 Task: Find connections with filter location Tres Arroyos with filter topic #entrepreneurwith filter profile language Spanish with filter current company UltraTech Cement with filter school St. Vincent Pallotti College of Engineering & Technology with filter industry Seafood Product Manufacturing with filter service category Nature Photography with filter keywords title VP of Miscellaneous Stuff
Action: Mouse moved to (553, 133)
Screenshot: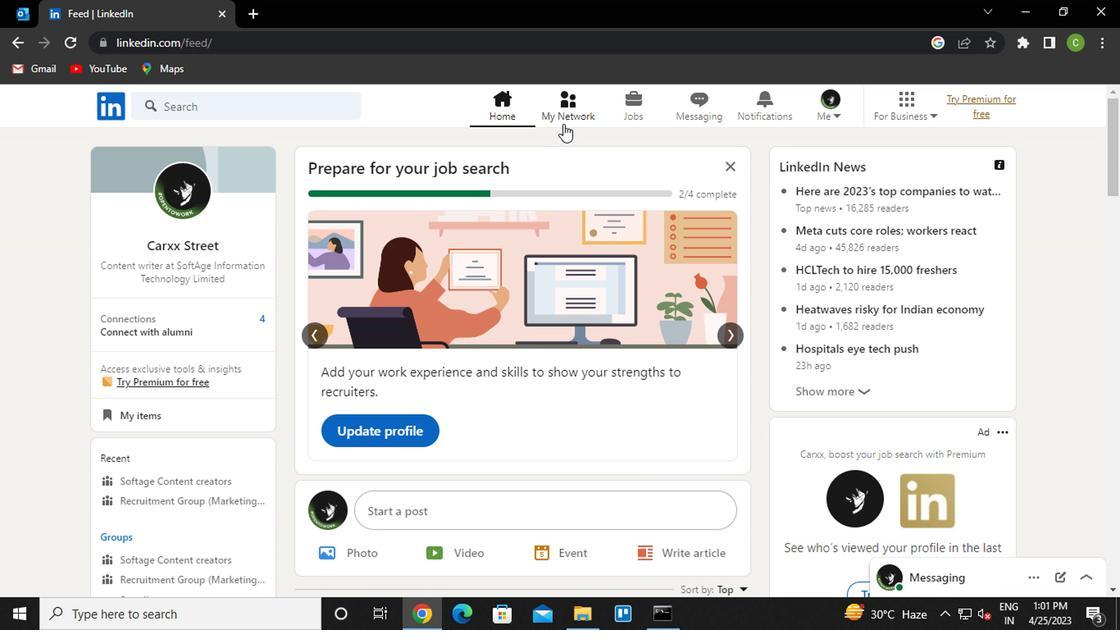
Action: Mouse pressed left at (553, 133)
Screenshot: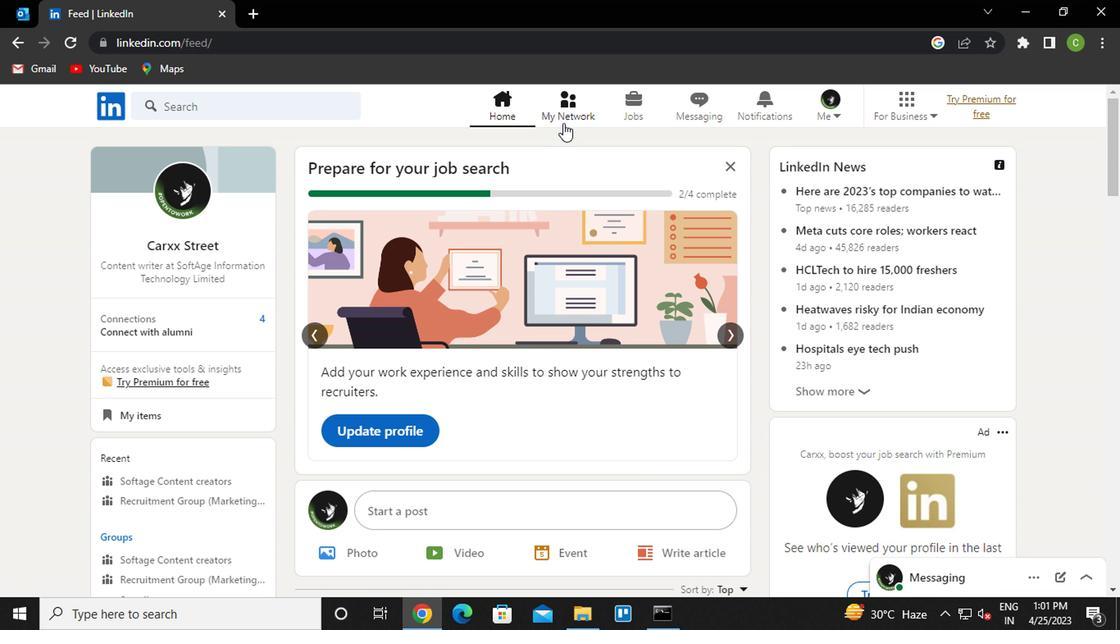 
Action: Mouse moved to (179, 202)
Screenshot: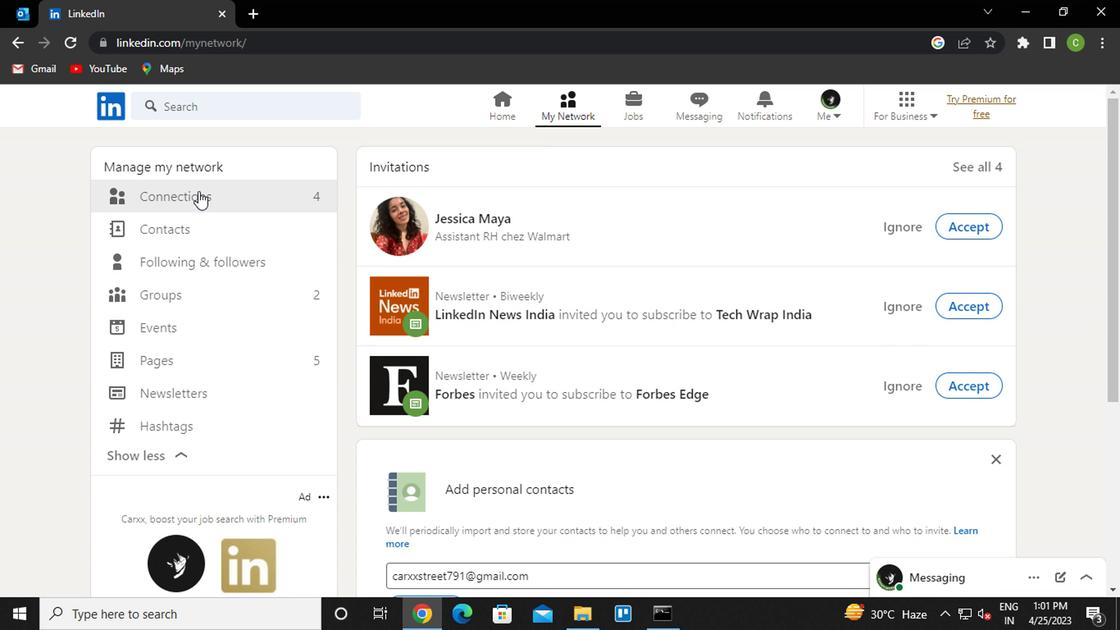 
Action: Mouse pressed left at (179, 202)
Screenshot: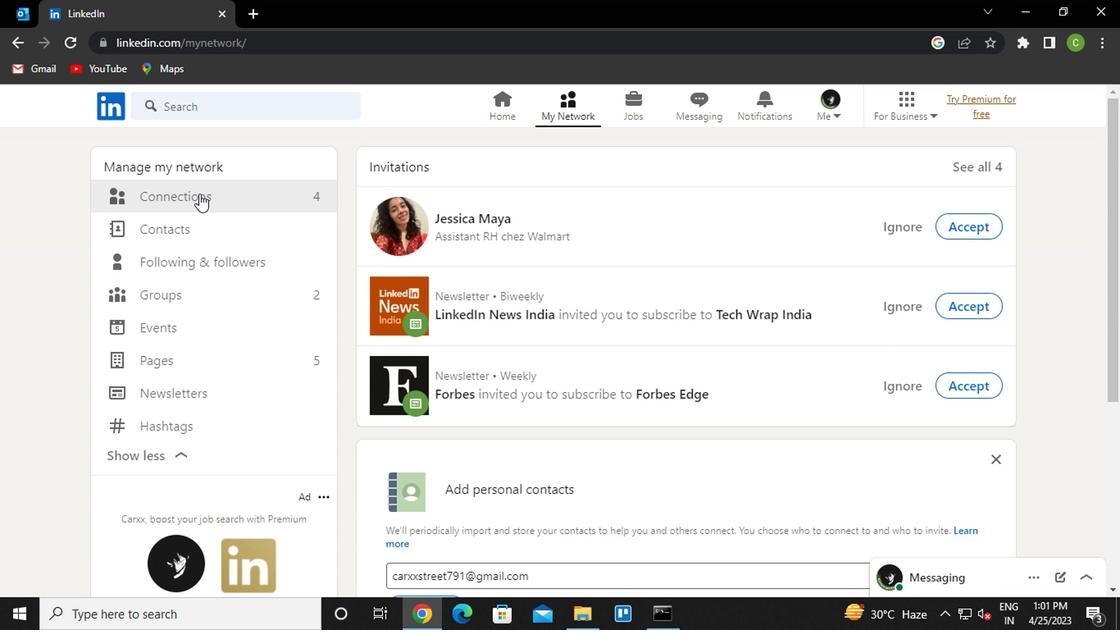 
Action: Mouse moved to (674, 210)
Screenshot: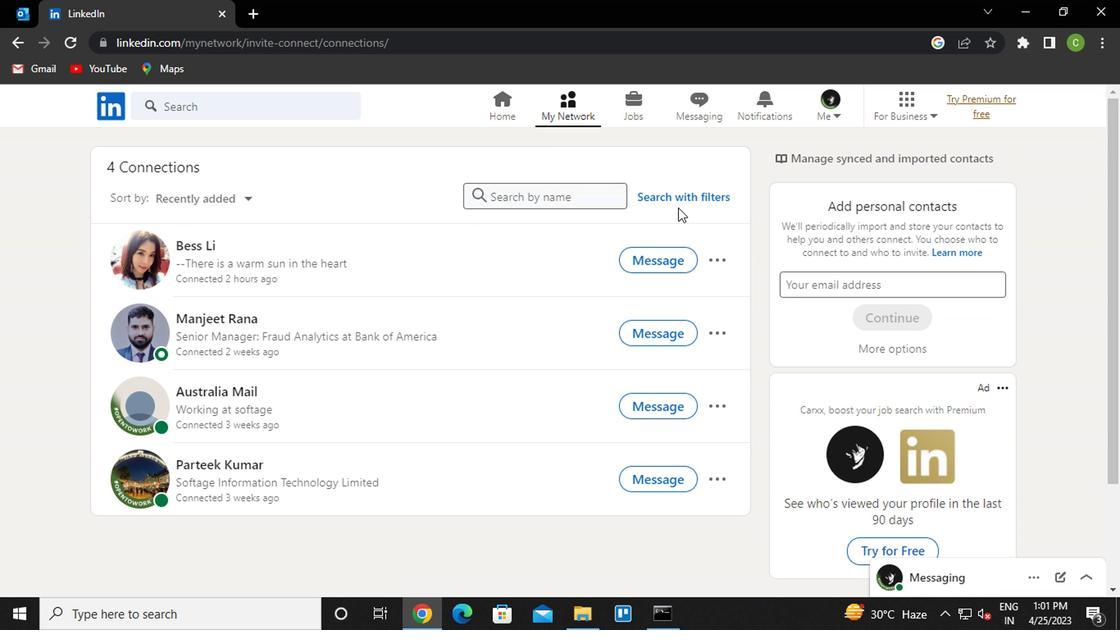 
Action: Mouse pressed left at (674, 210)
Screenshot: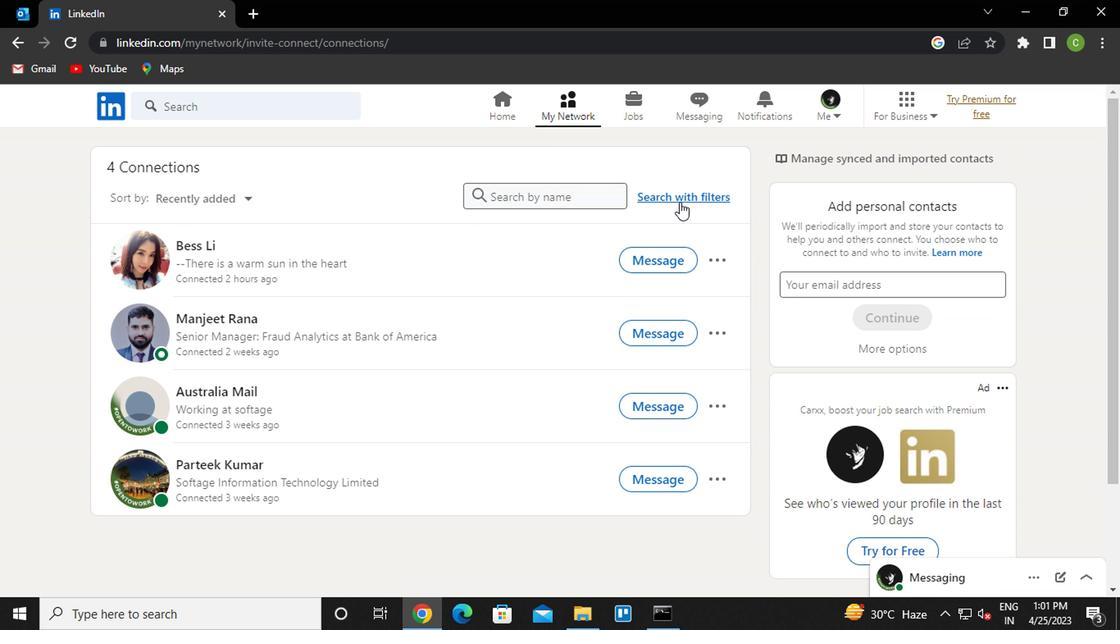 
Action: Mouse moved to (547, 167)
Screenshot: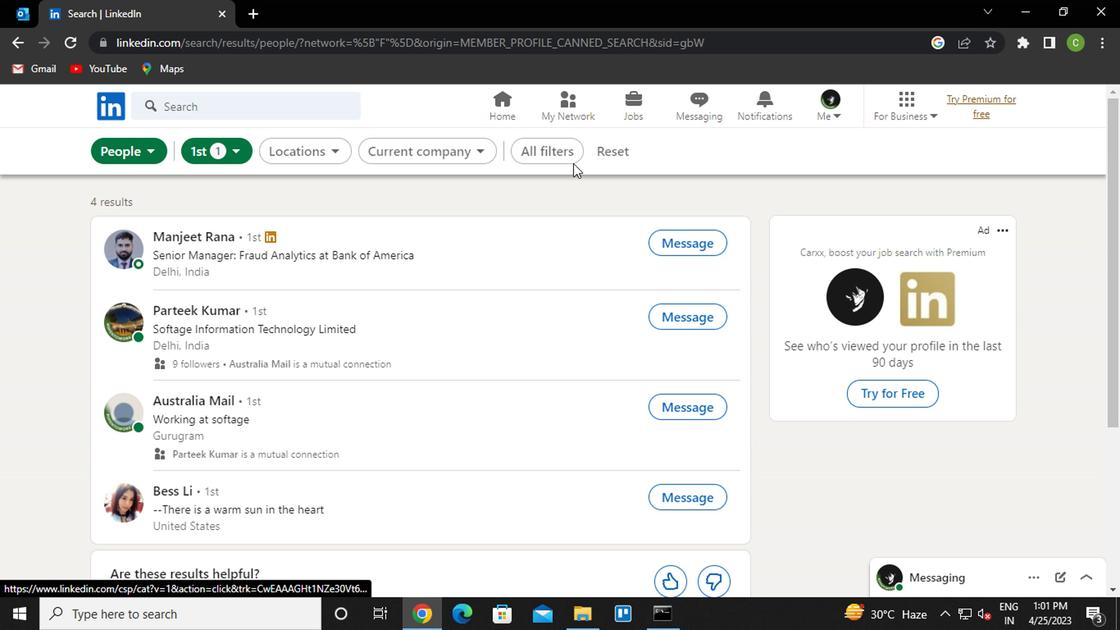 
Action: Mouse pressed left at (547, 167)
Screenshot: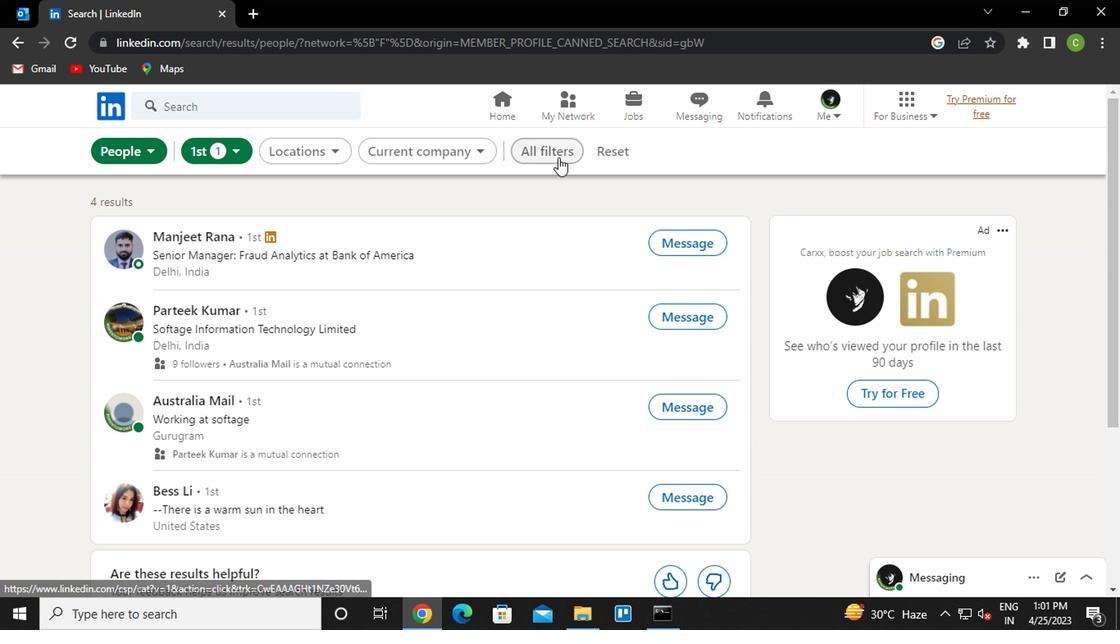 
Action: Mouse moved to (872, 365)
Screenshot: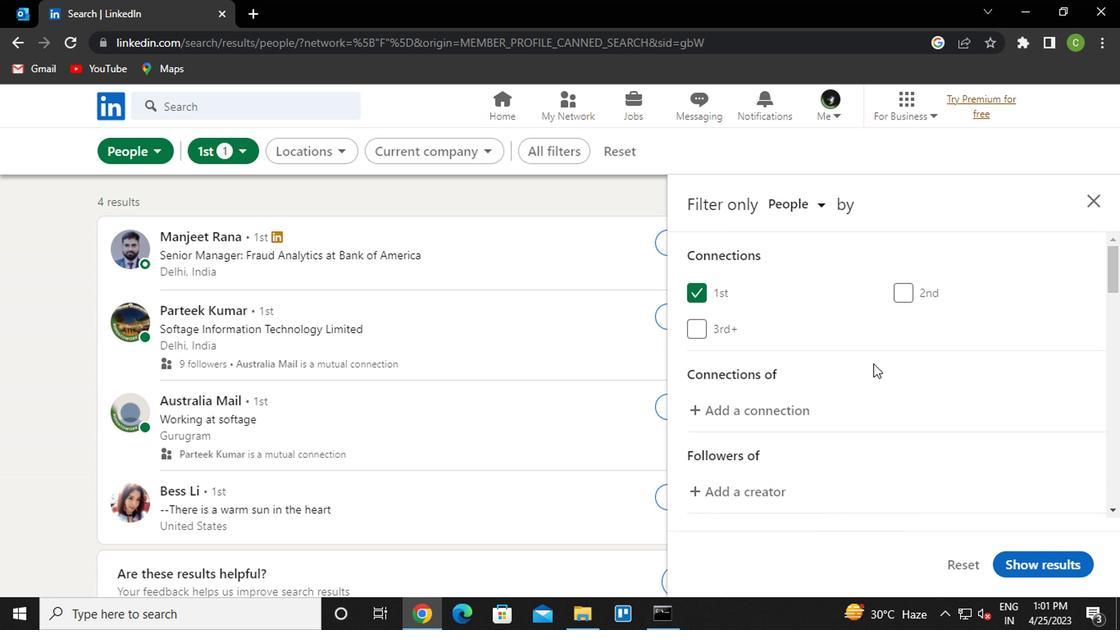
Action: Mouse scrolled (872, 364) with delta (0, 0)
Screenshot: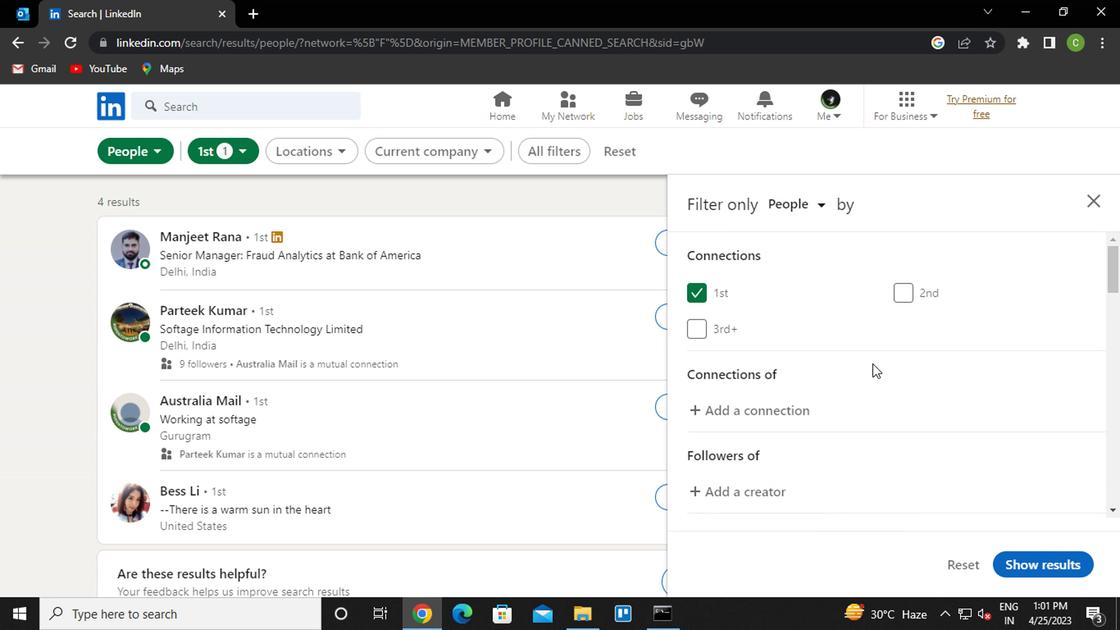 
Action: Mouse scrolled (872, 364) with delta (0, 0)
Screenshot: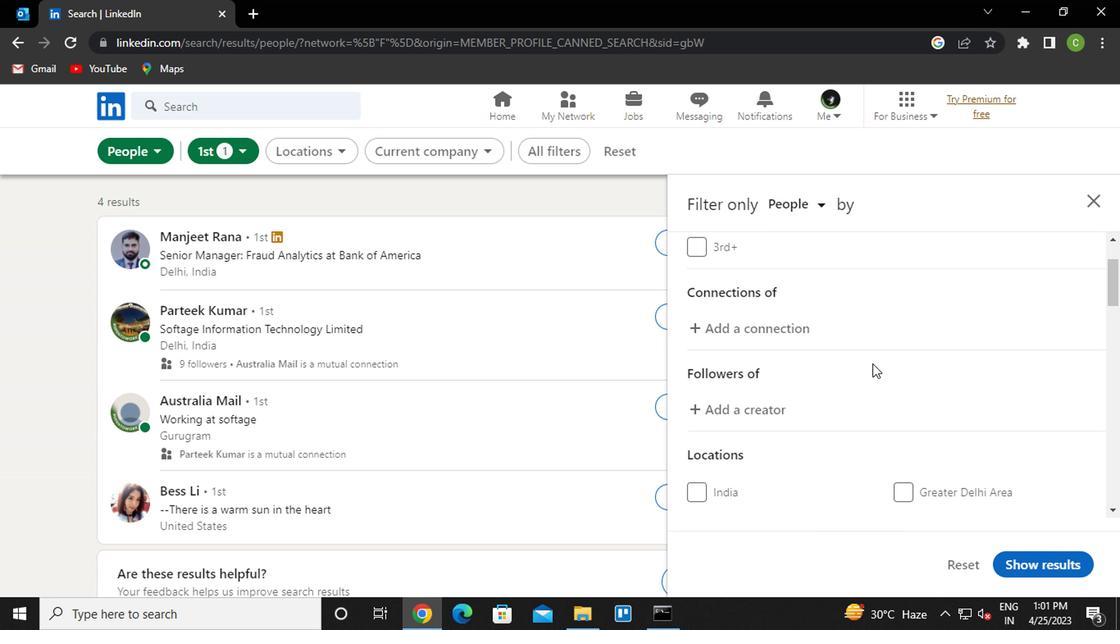 
Action: Mouse moved to (869, 370)
Screenshot: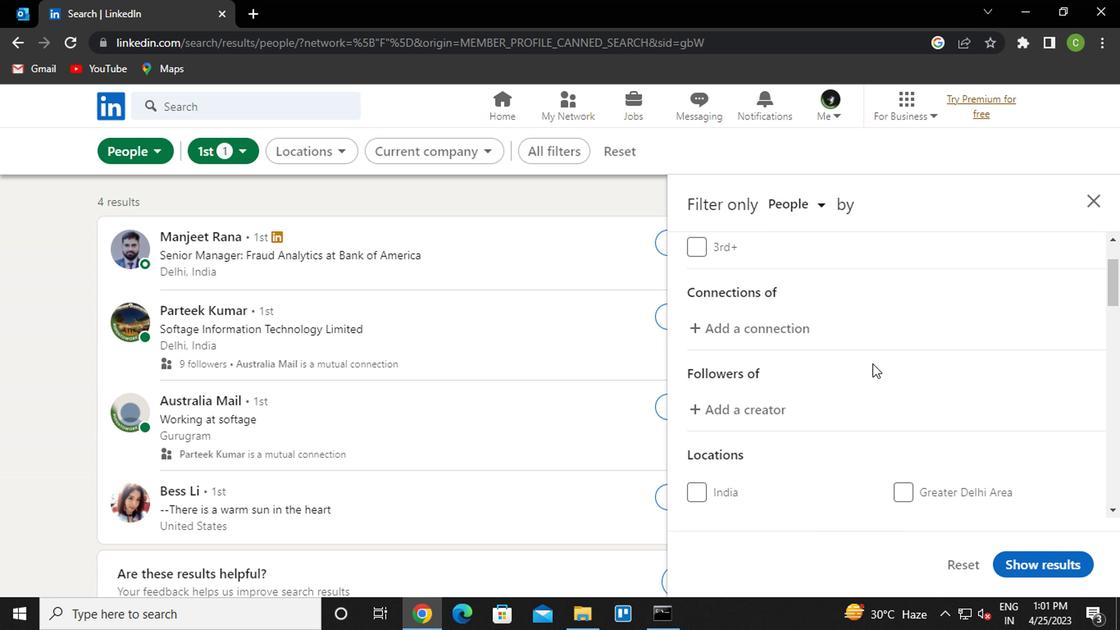 
Action: Mouse scrolled (869, 369) with delta (0, 0)
Screenshot: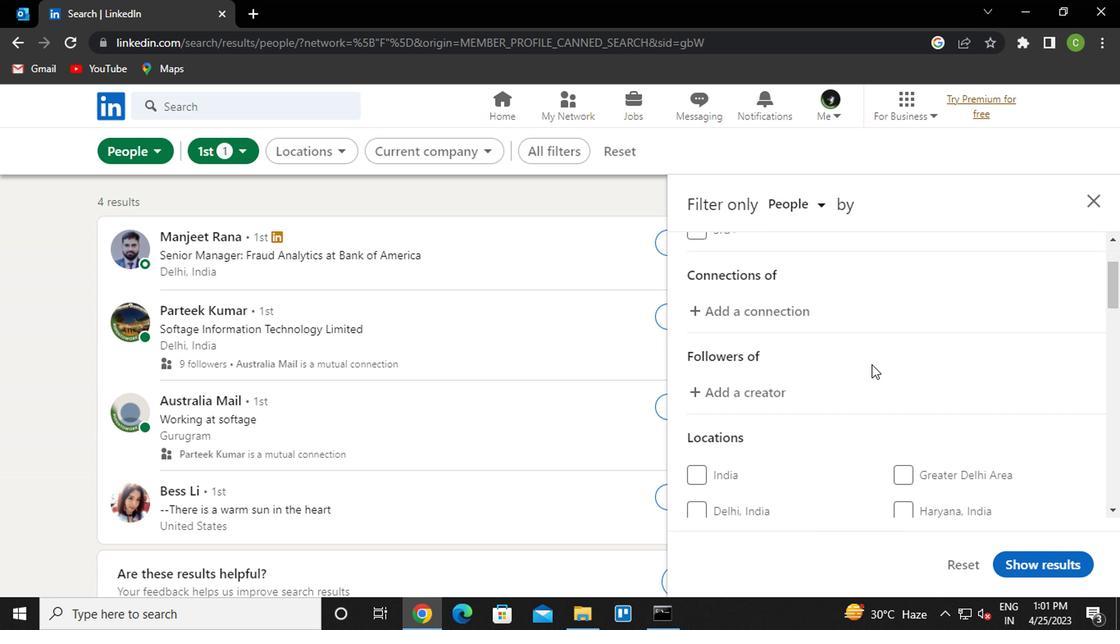 
Action: Mouse moved to (928, 398)
Screenshot: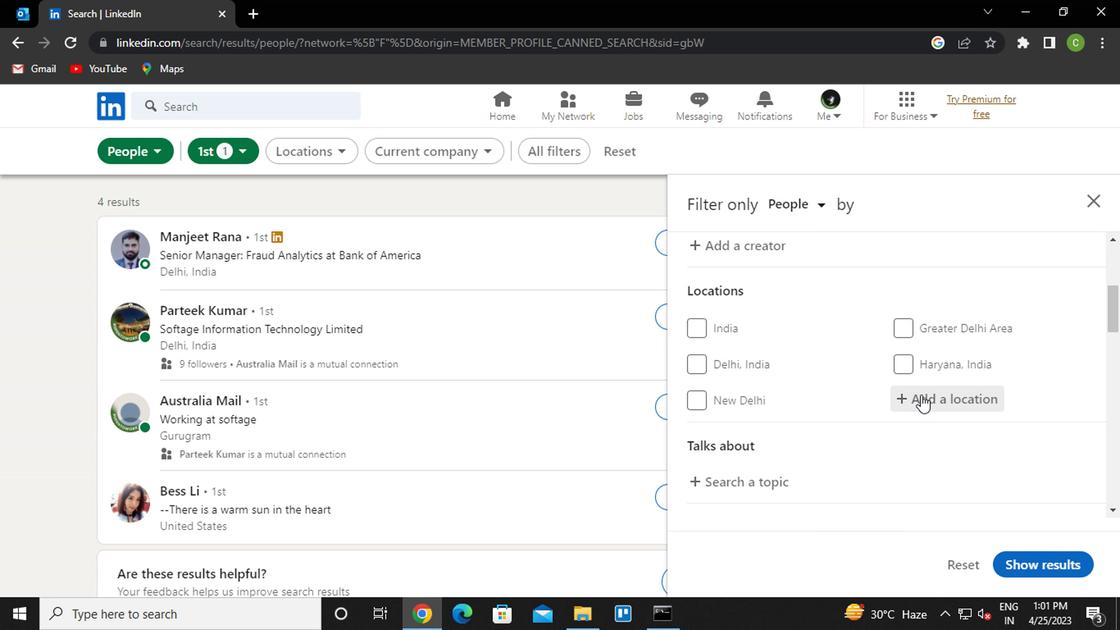 
Action: Mouse pressed left at (928, 398)
Screenshot: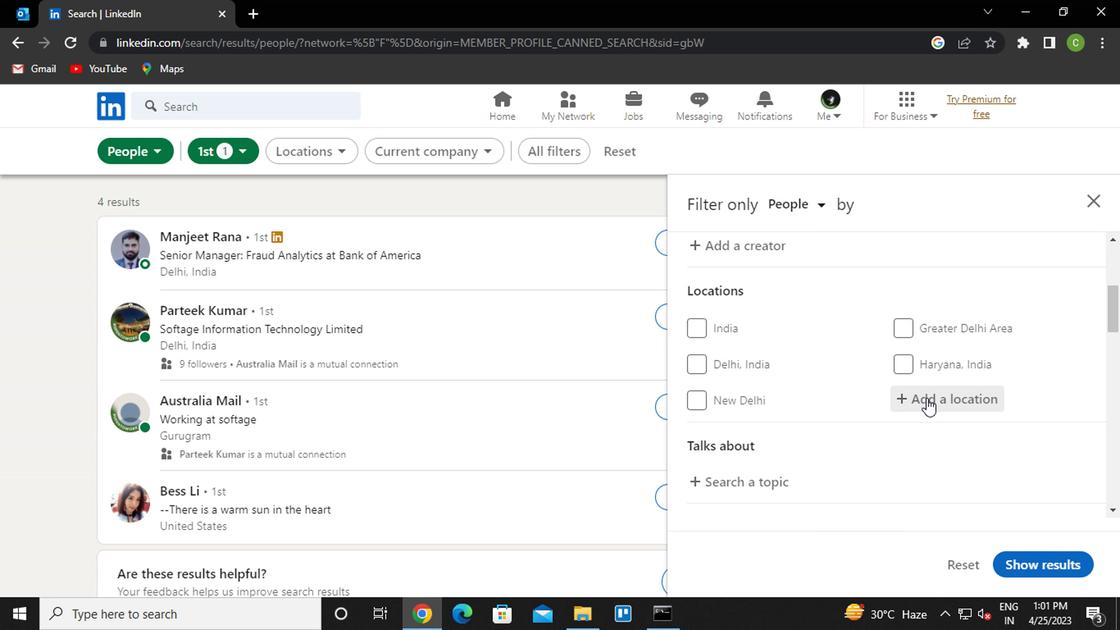 
Action: Mouse moved to (928, 399)
Screenshot: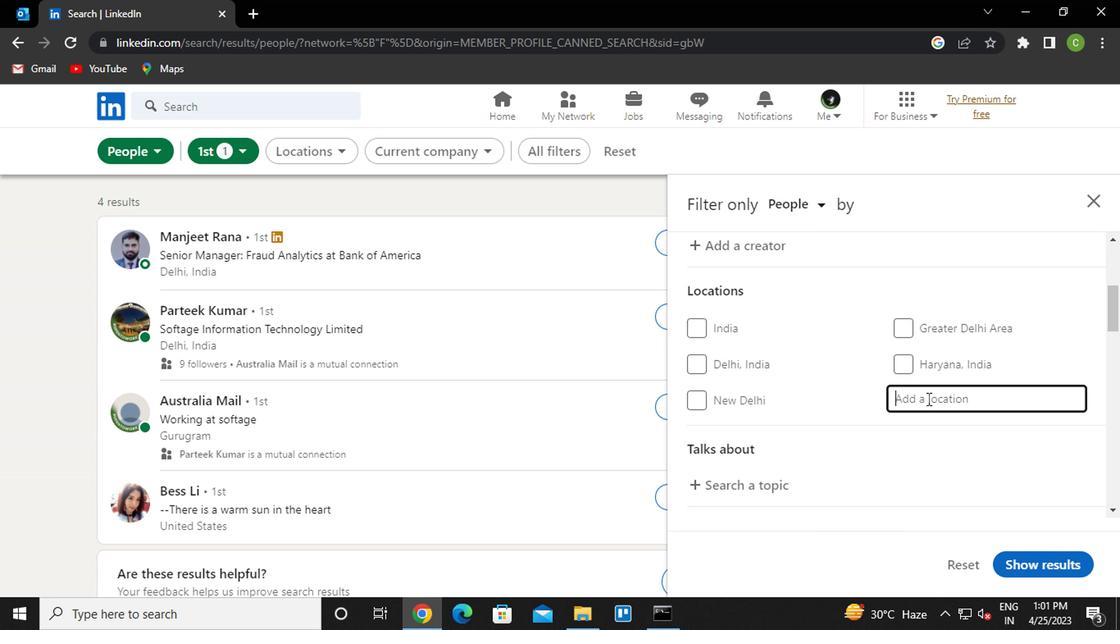 
Action: Key pressed t<Key.caps_lock>relew
Screenshot: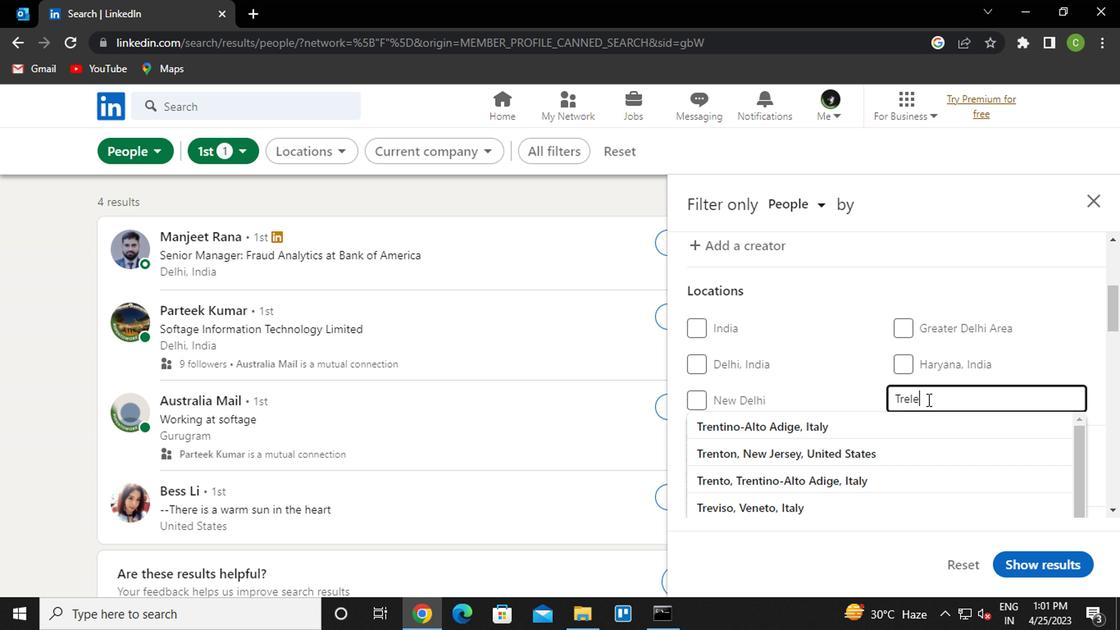 
Action: Mouse moved to (890, 428)
Screenshot: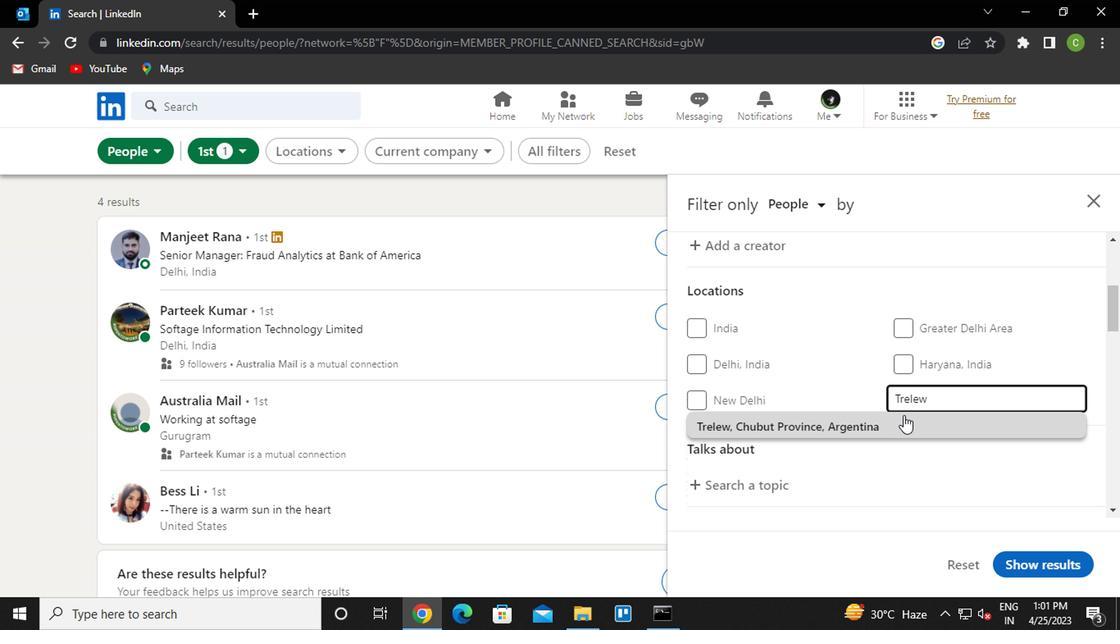 
Action: Mouse pressed left at (890, 428)
Screenshot: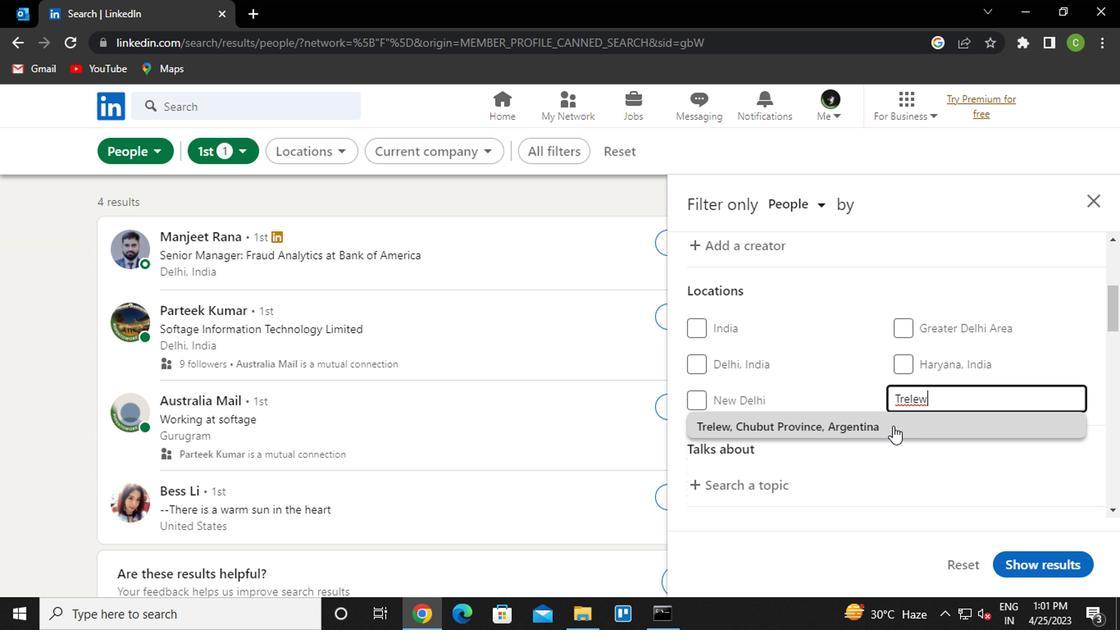 
Action: Mouse moved to (741, 478)
Screenshot: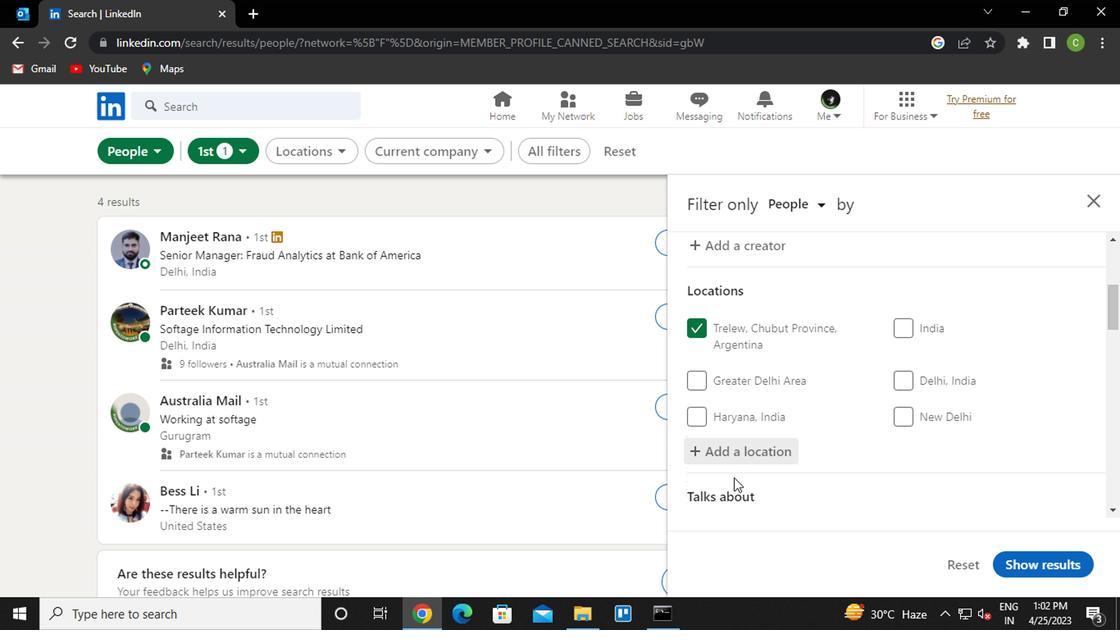 
Action: Mouse scrolled (741, 478) with delta (0, 0)
Screenshot: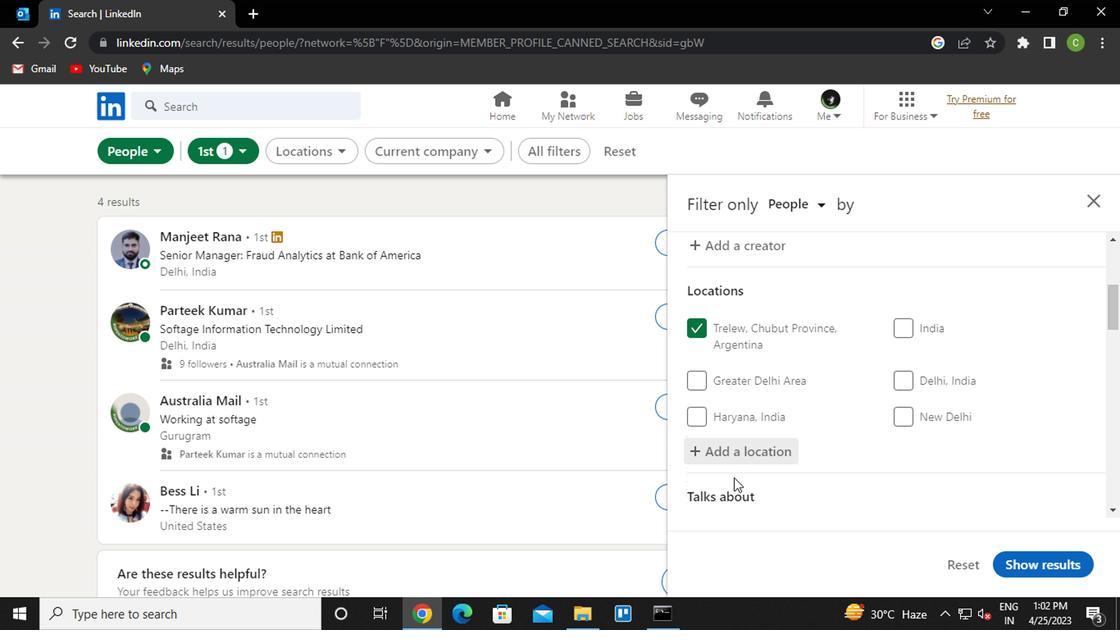 
Action: Mouse moved to (747, 476)
Screenshot: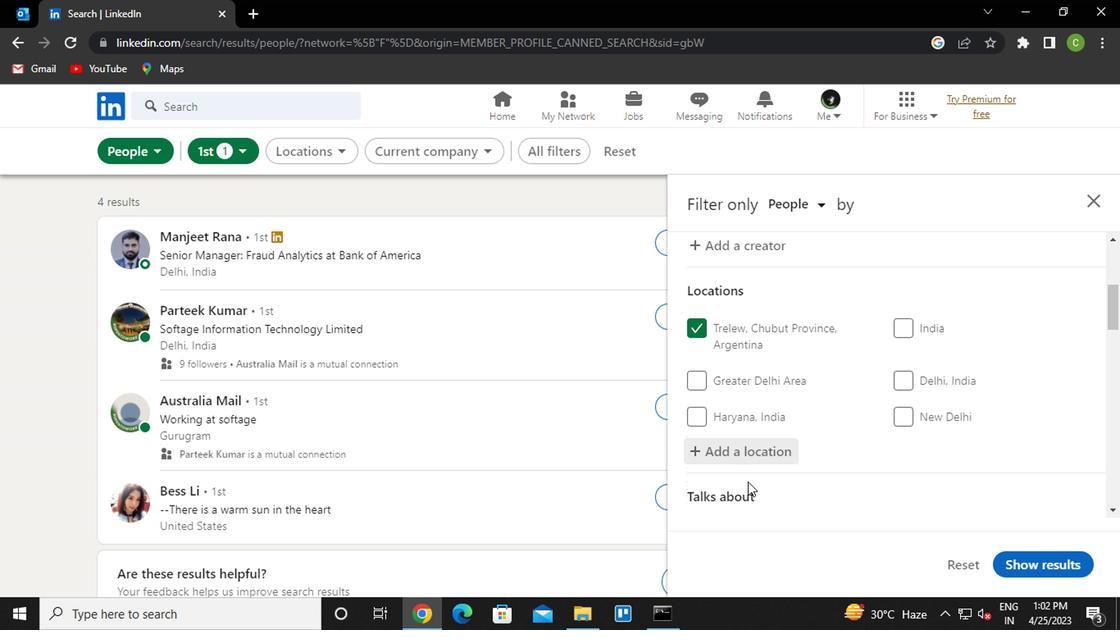 
Action: Mouse scrolled (747, 476) with delta (0, 0)
Screenshot: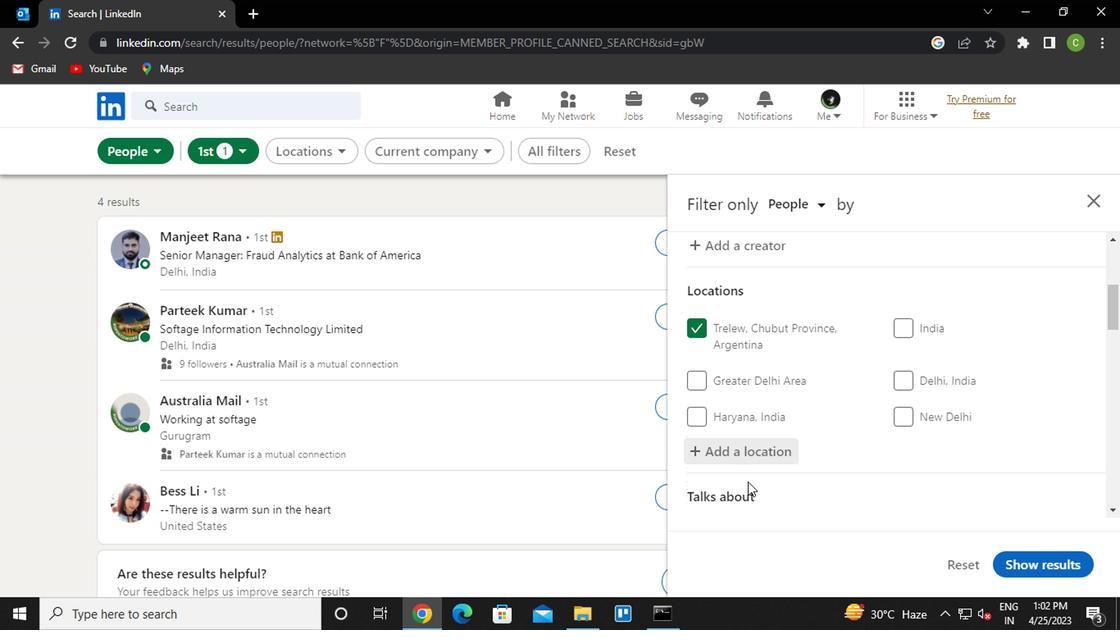 
Action: Mouse moved to (748, 372)
Screenshot: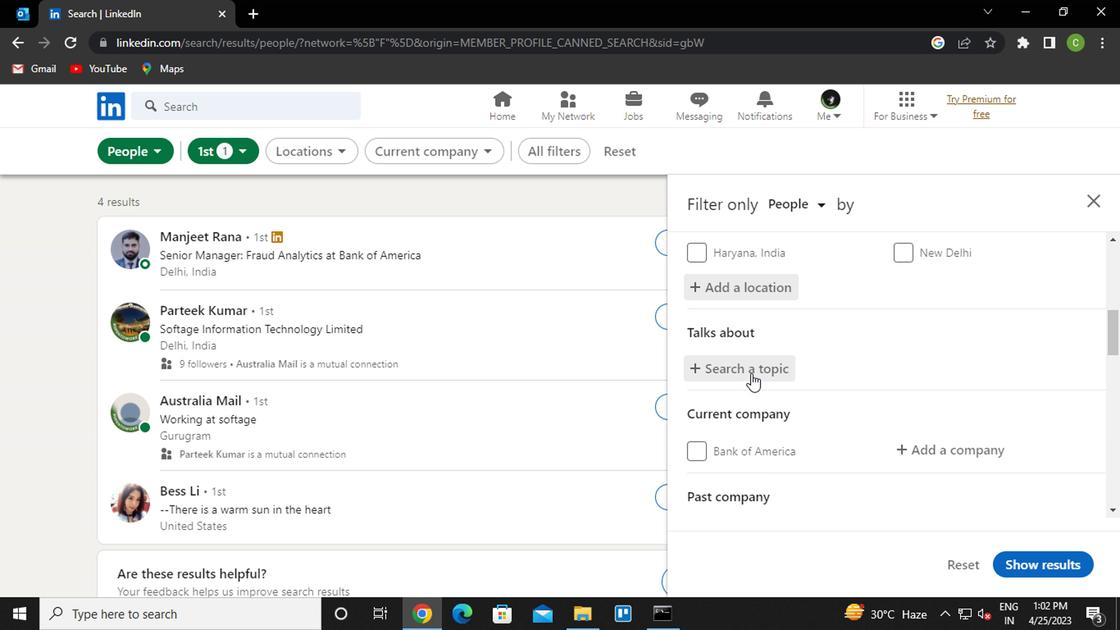 
Action: Mouse pressed left at (748, 372)
Screenshot: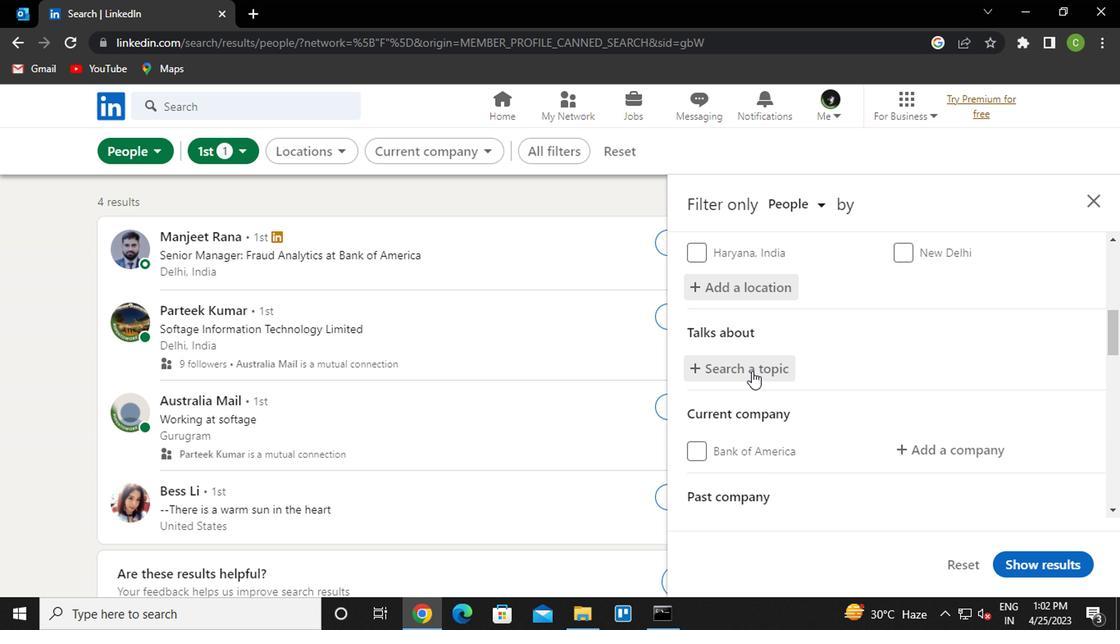 
Action: Key pressed <Key.shift>#ENTREPRENEUR
Screenshot: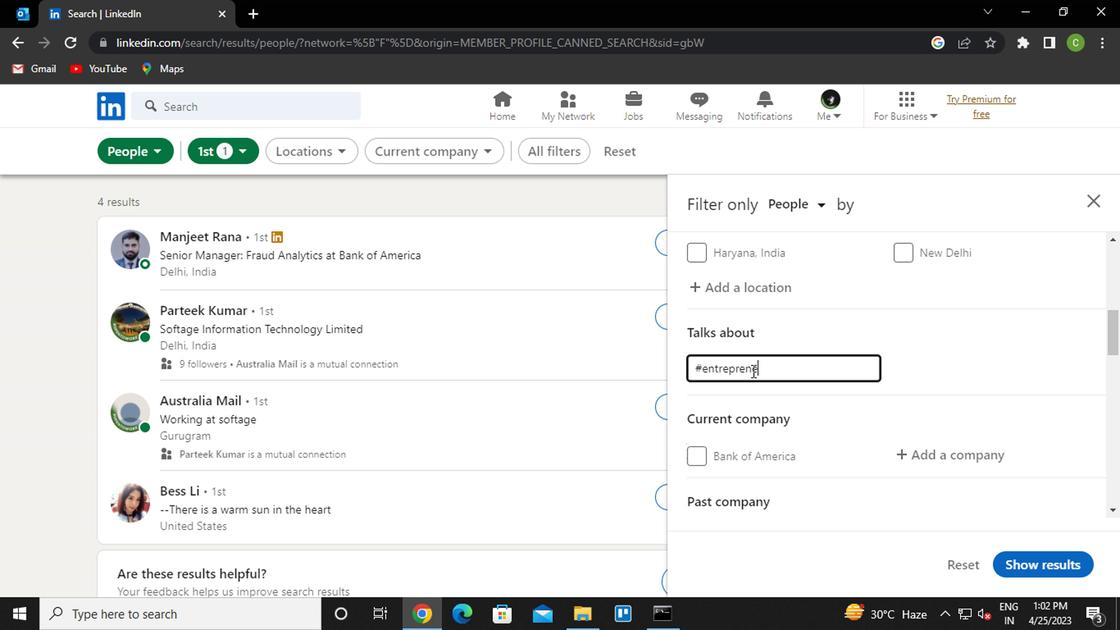 
Action: Mouse moved to (968, 356)
Screenshot: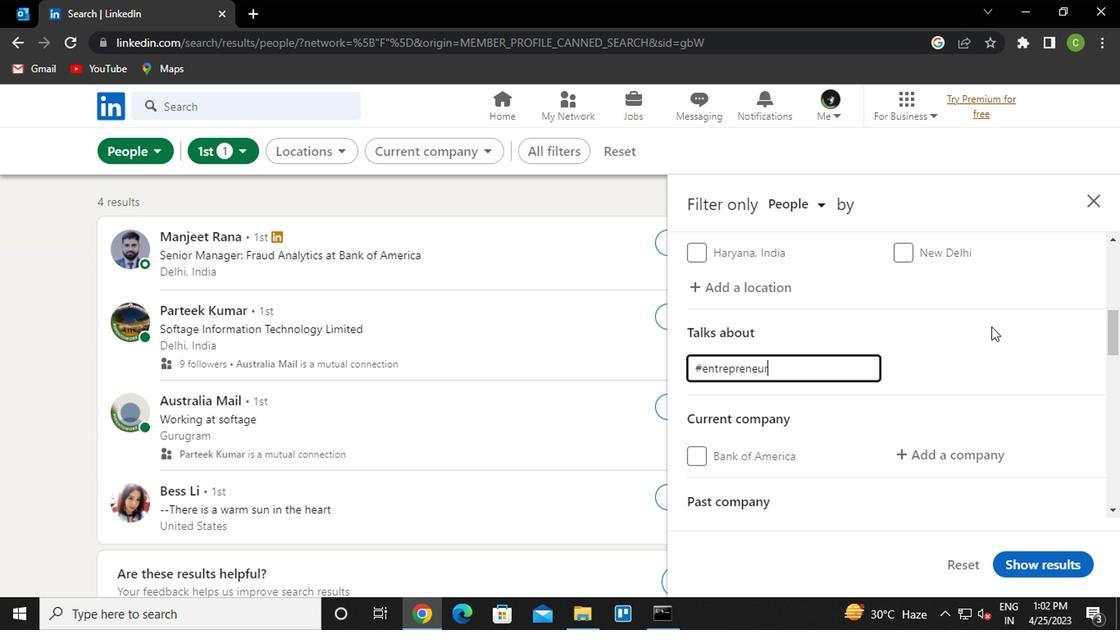 
Action: Mouse pressed left at (968, 356)
Screenshot: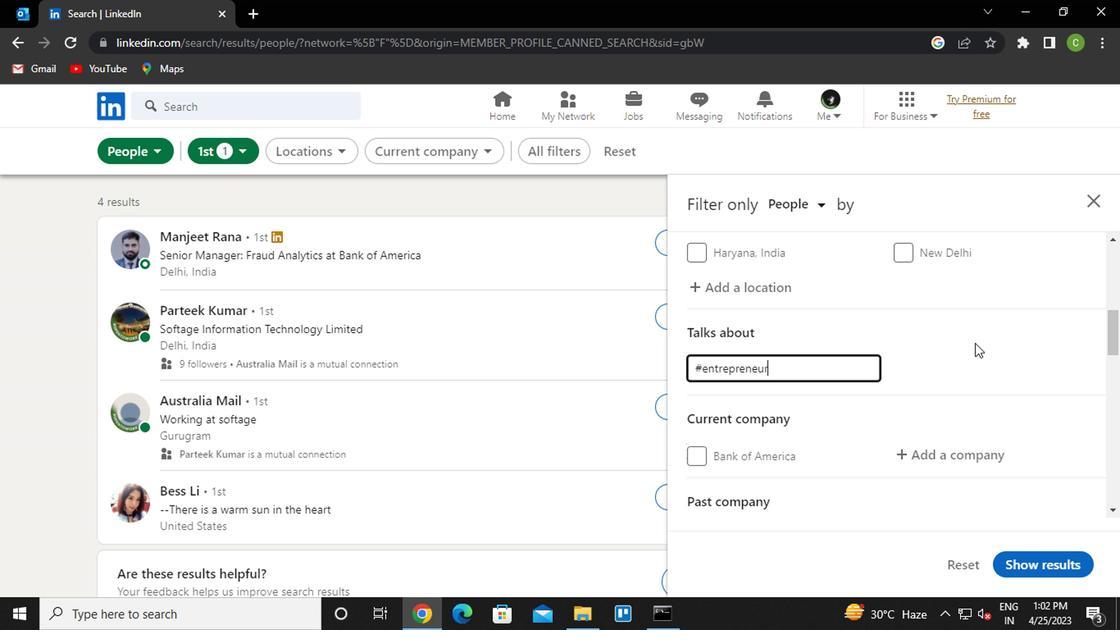 
Action: Mouse moved to (959, 356)
Screenshot: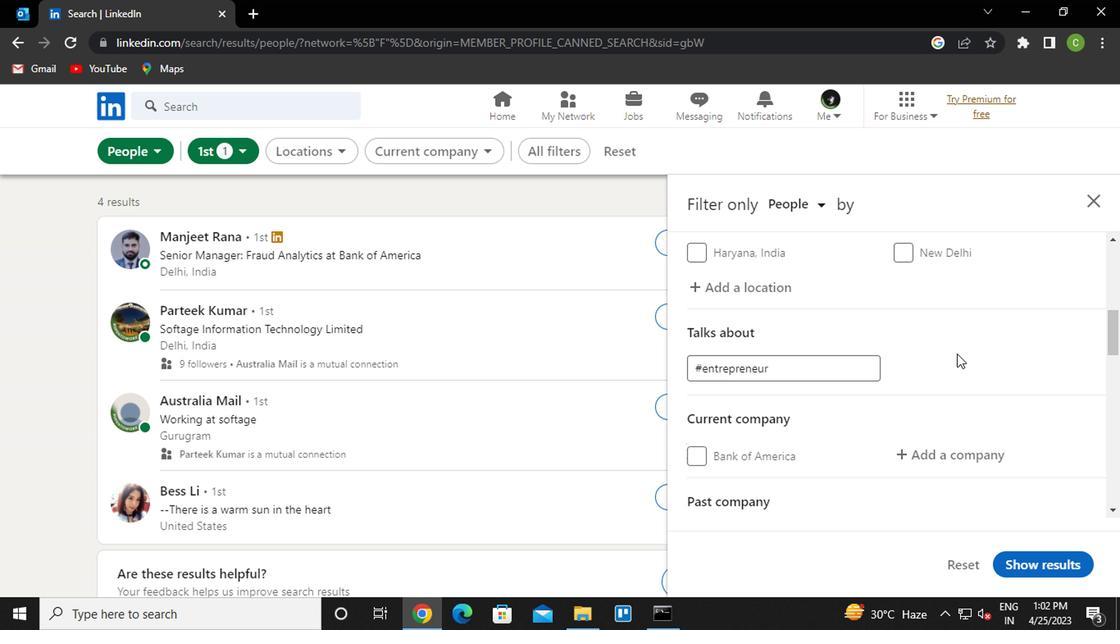 
Action: Mouse scrolled (959, 354) with delta (0, -1)
Screenshot: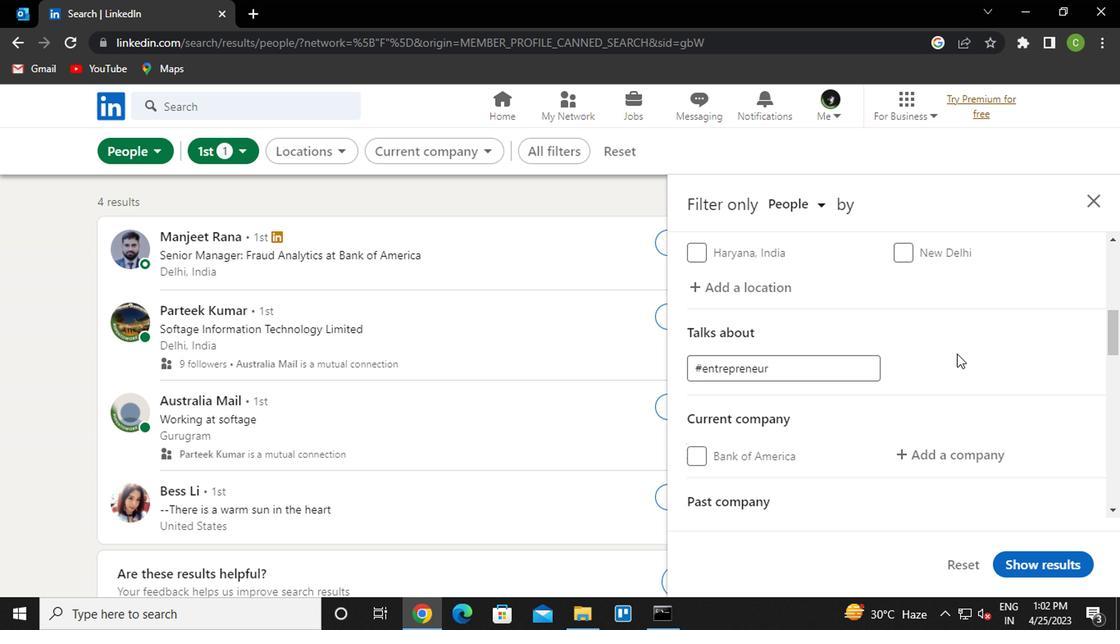 
Action: Mouse moved to (943, 378)
Screenshot: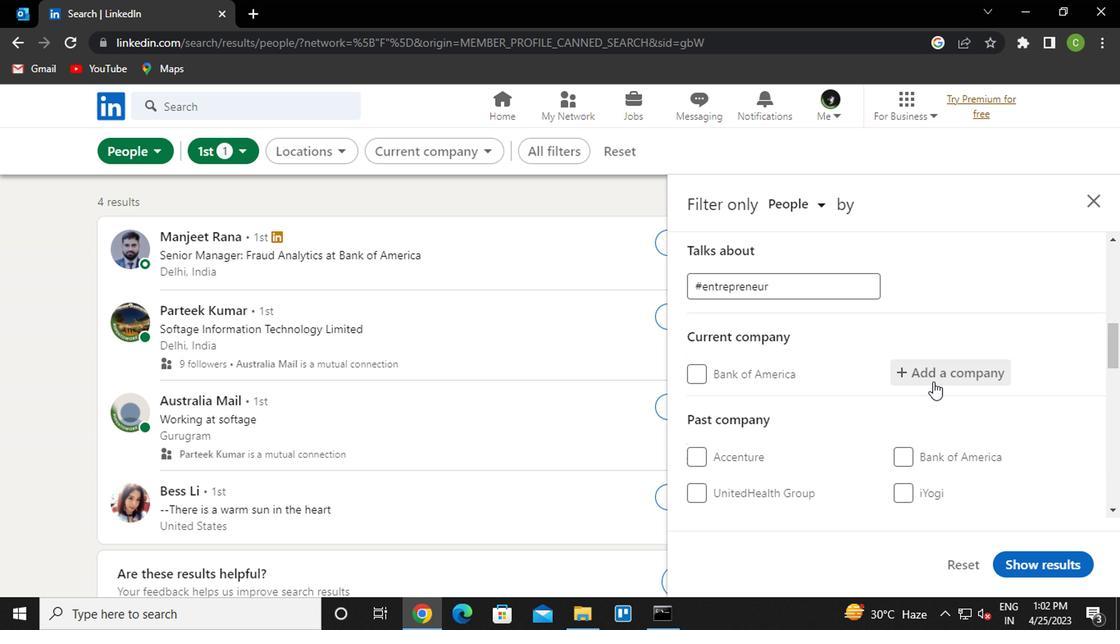
Action: Mouse pressed left at (943, 378)
Screenshot: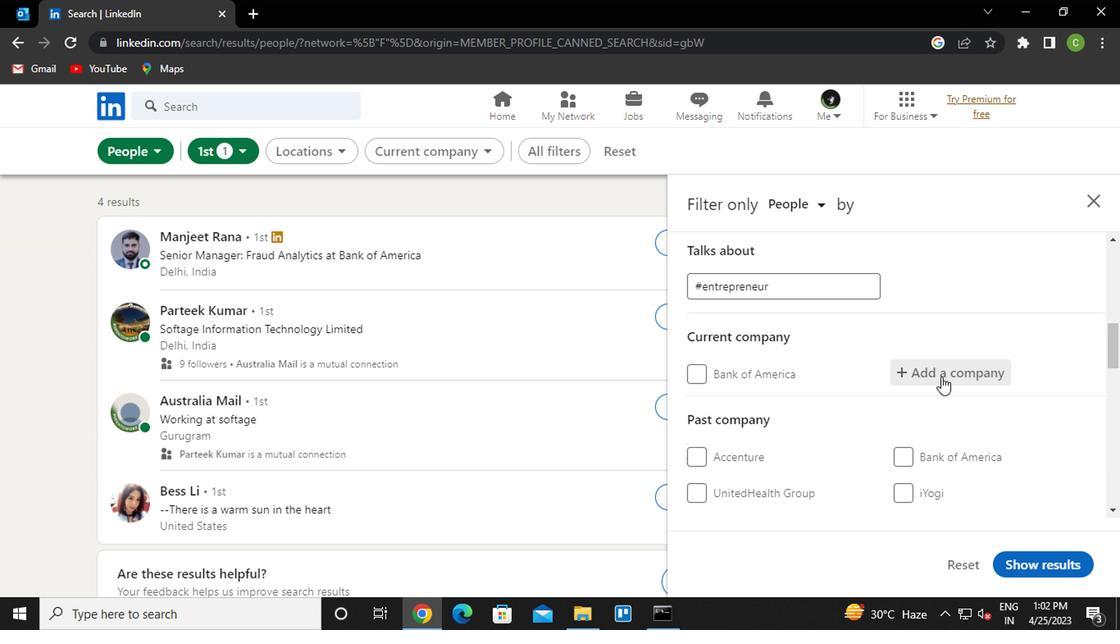 
Action: Mouse moved to (941, 380)
Screenshot: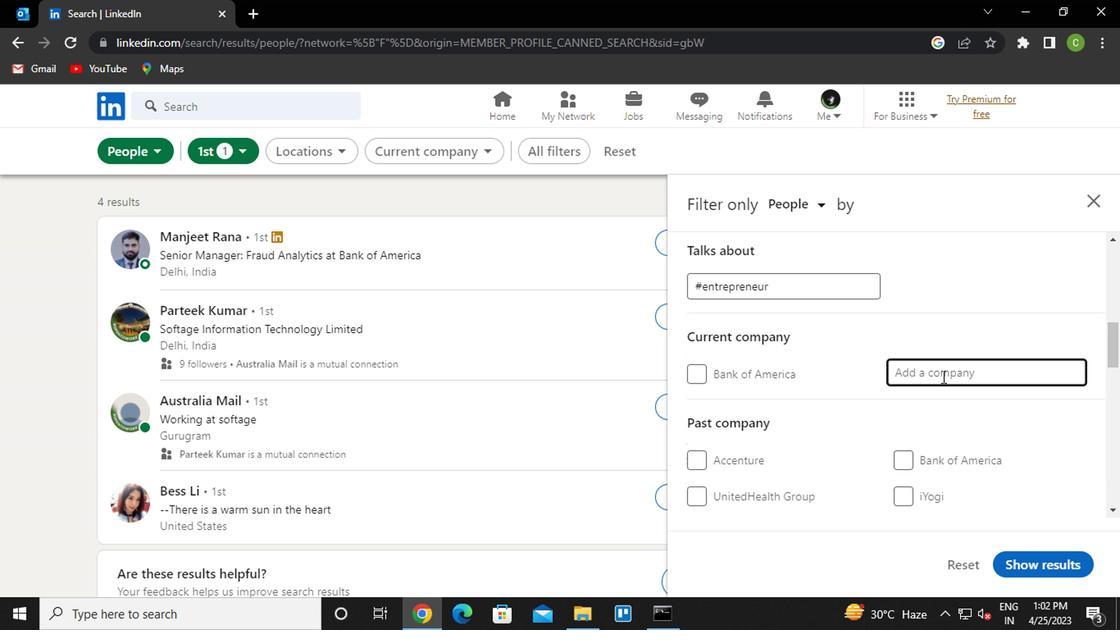 
Action: Key pressed <Key.caps_lock>U<Key.caps_lock>LTRATECH
Screenshot: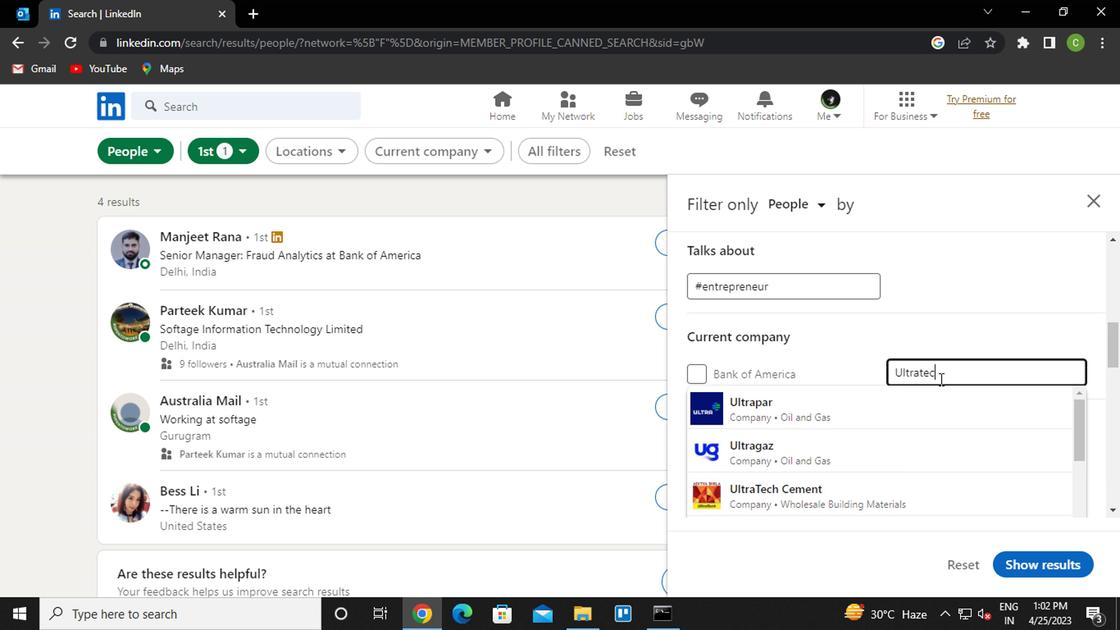
Action: Mouse moved to (869, 424)
Screenshot: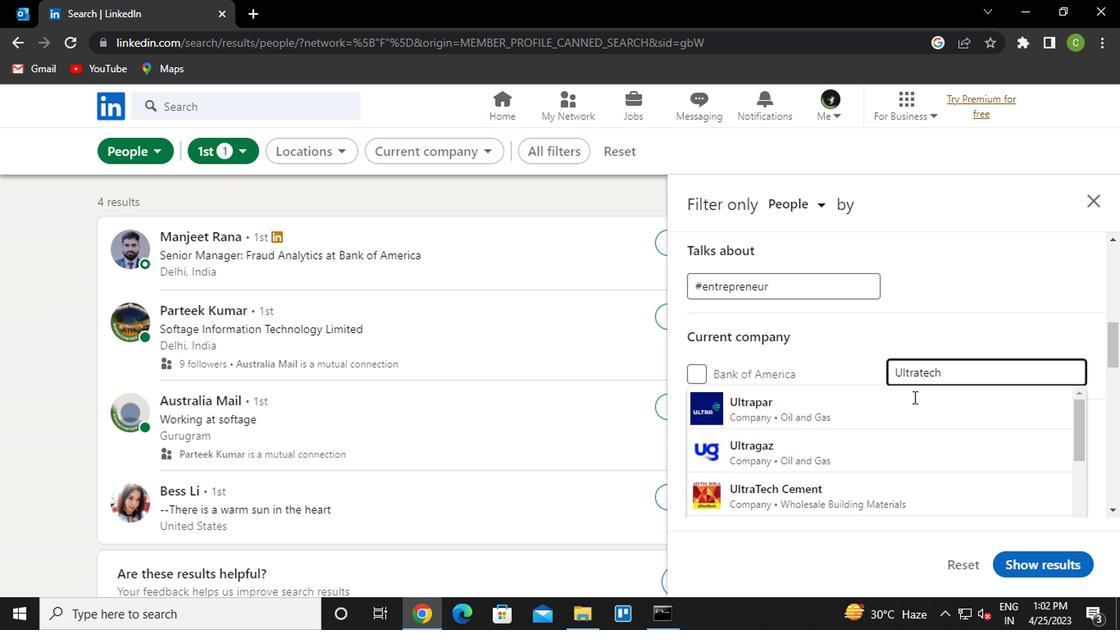 
Action: Mouse pressed left at (869, 424)
Screenshot: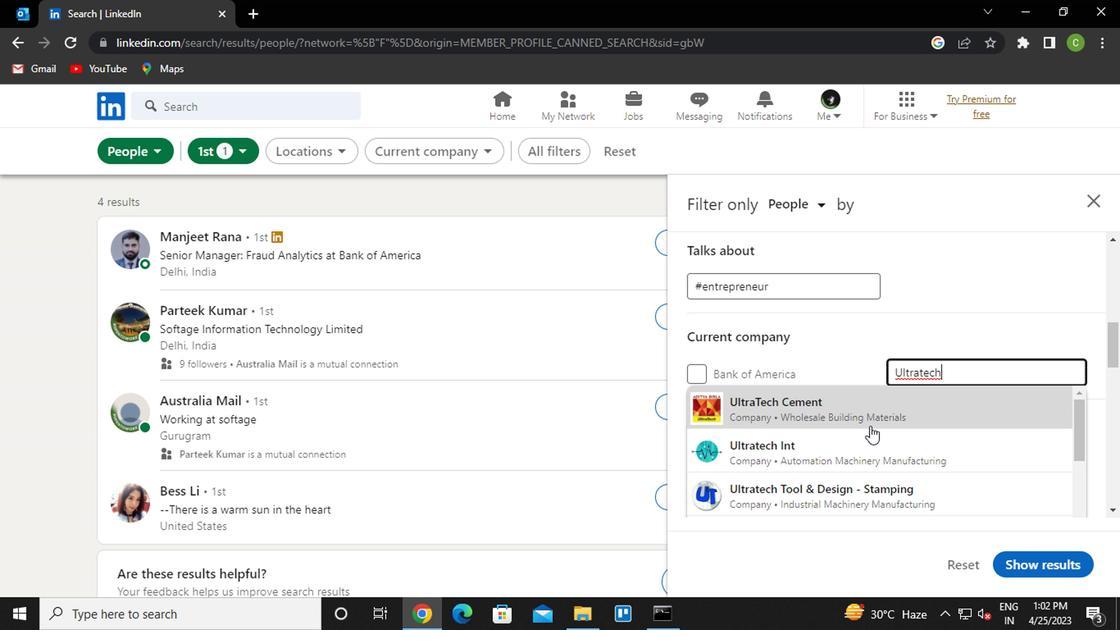 
Action: Mouse moved to (873, 410)
Screenshot: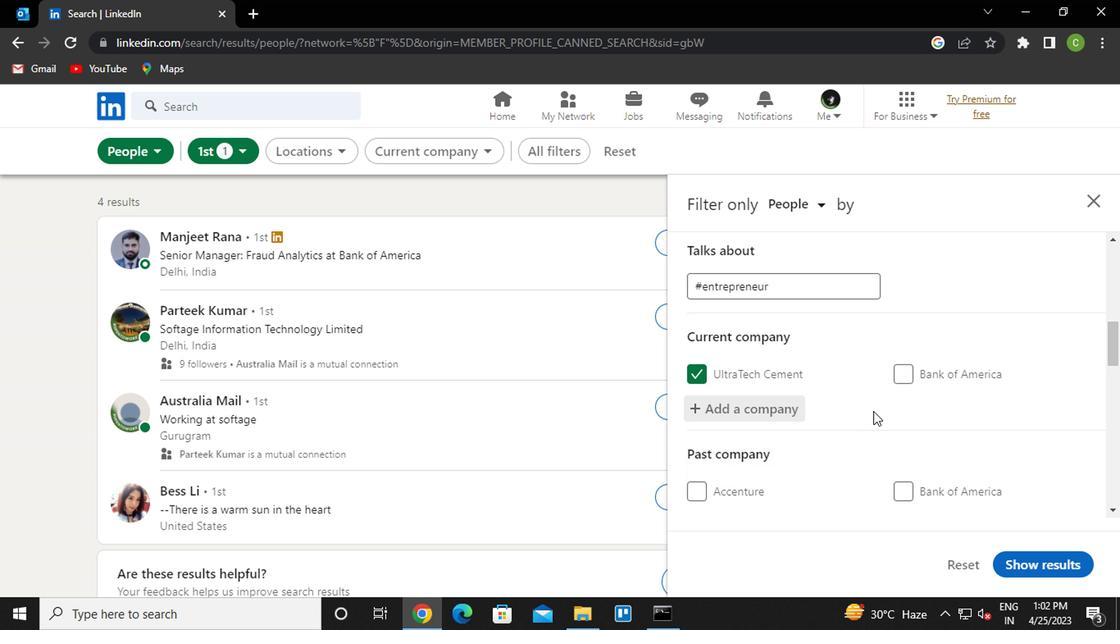 
Action: Mouse scrolled (873, 410) with delta (0, 0)
Screenshot: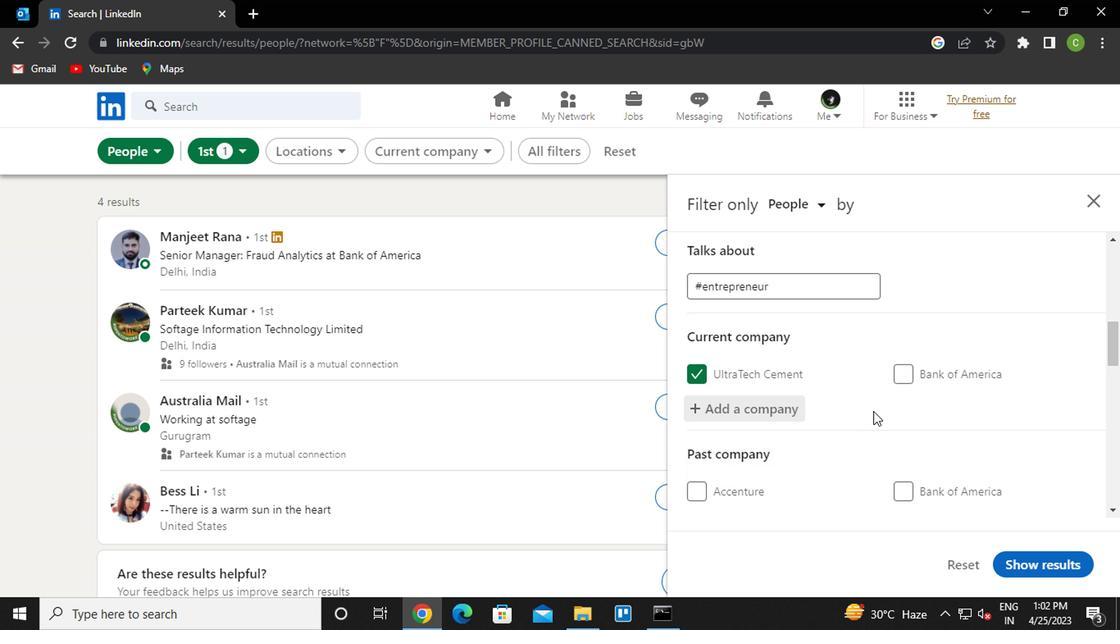 
Action: Mouse scrolled (873, 410) with delta (0, 0)
Screenshot: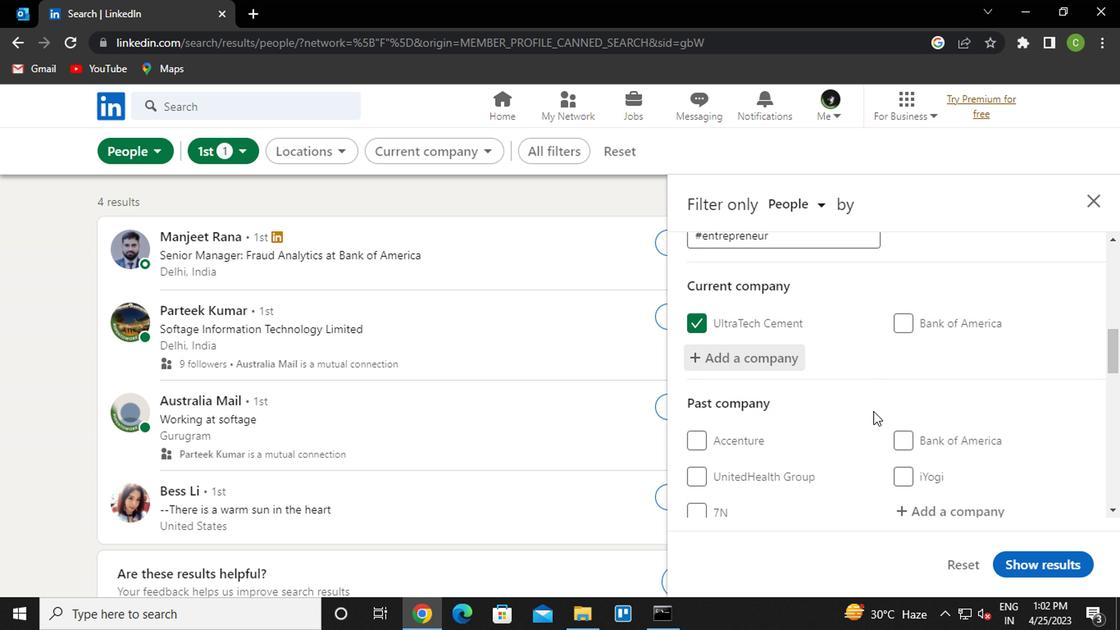 
Action: Mouse moved to (870, 408)
Screenshot: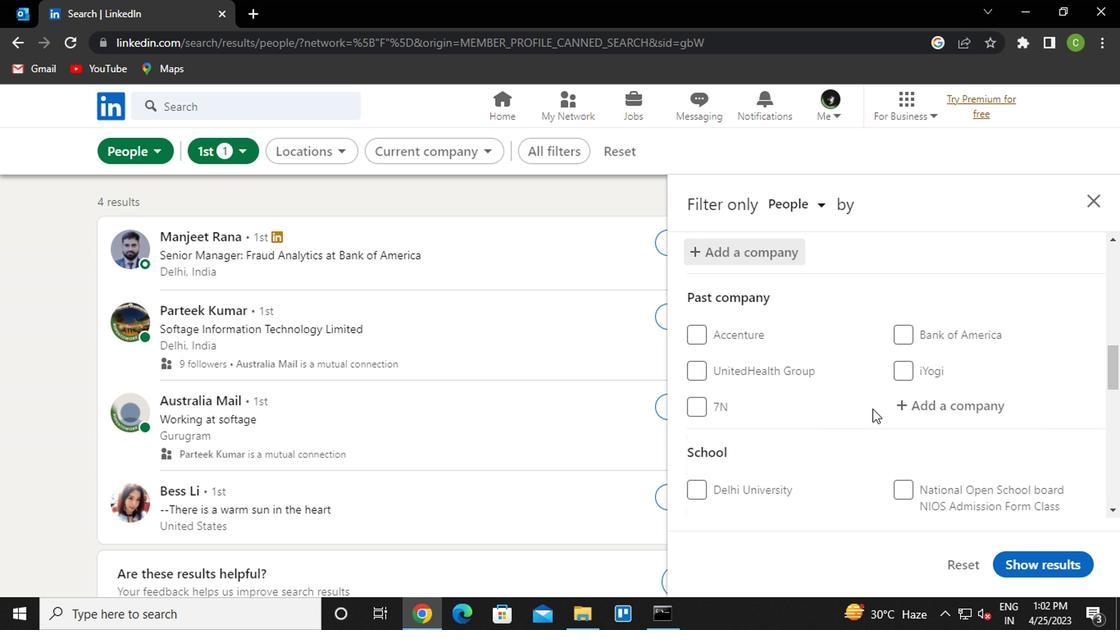 
Action: Mouse scrolled (870, 408) with delta (0, 0)
Screenshot: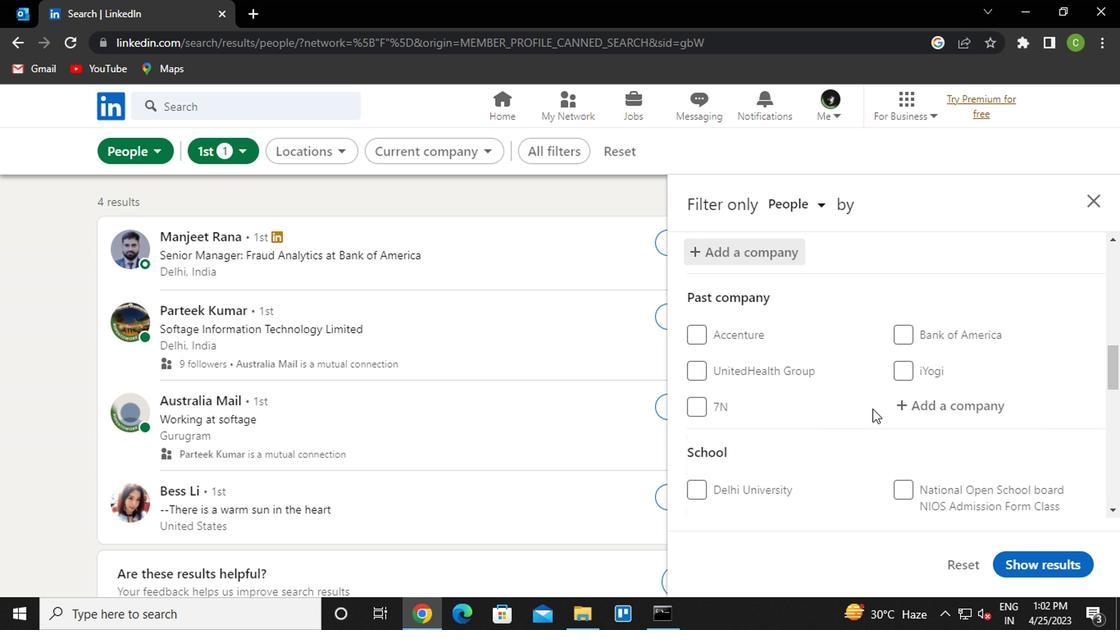 
Action: Mouse moved to (792, 457)
Screenshot: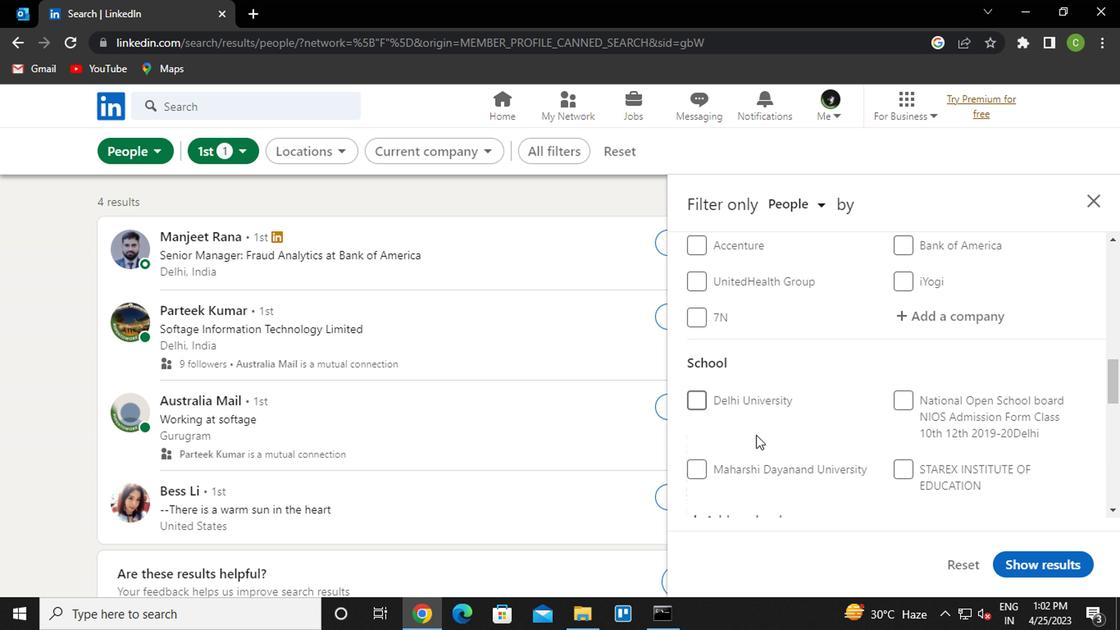 
Action: Mouse scrolled (792, 456) with delta (0, -1)
Screenshot: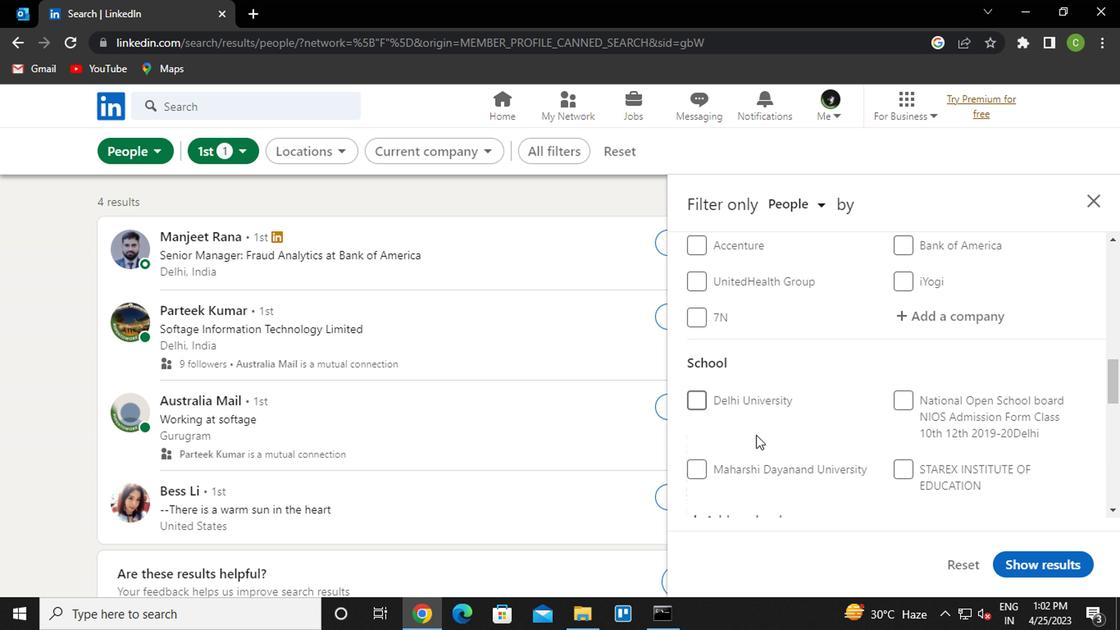 
Action: Mouse moved to (795, 455)
Screenshot: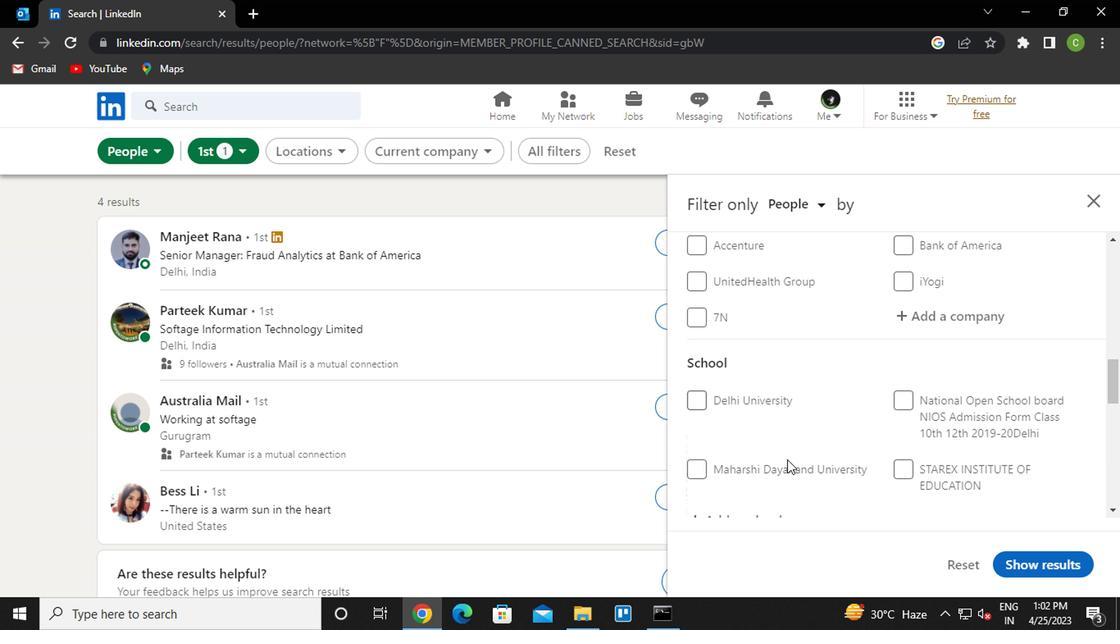 
Action: Mouse scrolled (795, 455) with delta (0, 0)
Screenshot: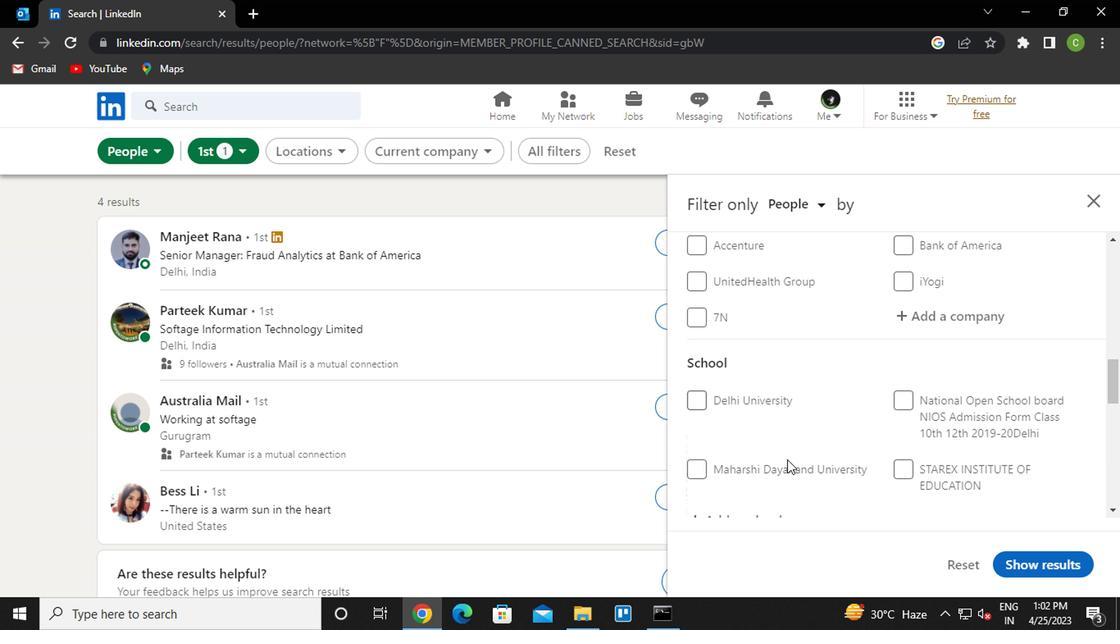 
Action: Mouse moved to (761, 362)
Screenshot: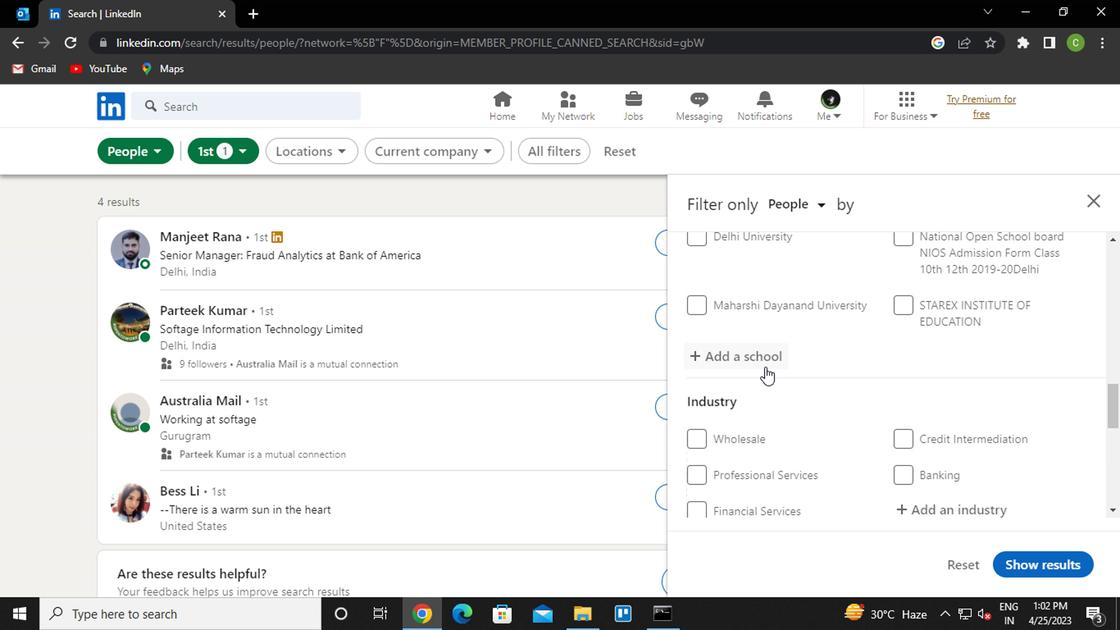 
Action: Mouse pressed left at (761, 362)
Screenshot: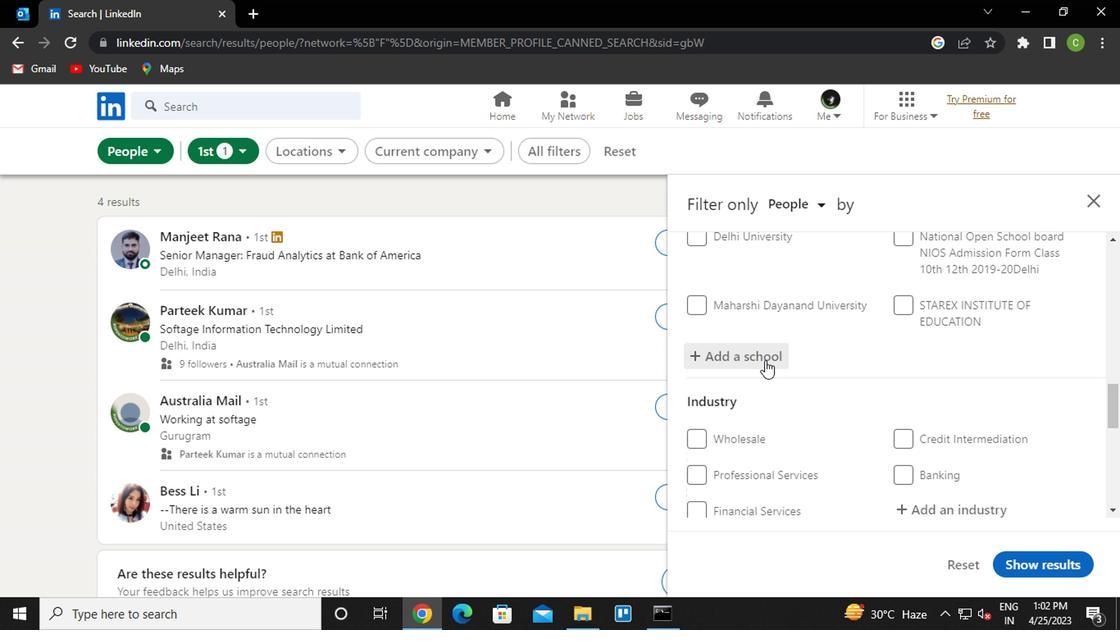 
Action: Mouse moved to (759, 361)
Screenshot: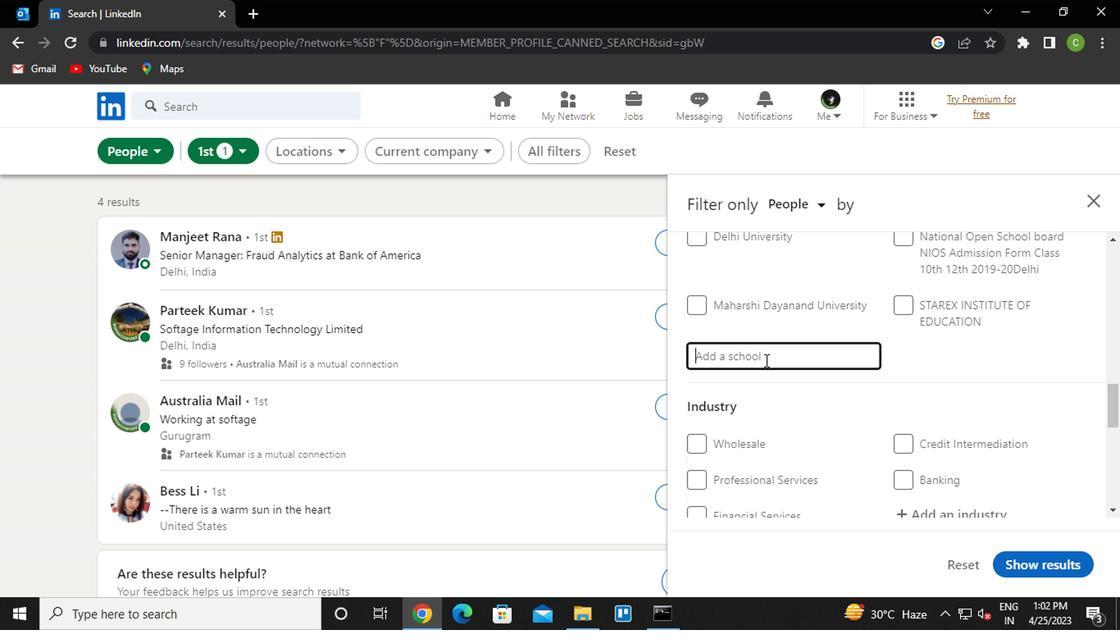 
Action: Key pressed <Key.caps_lock>ST.<Key.space>V<Key.caps_lock>INCENT
Screenshot: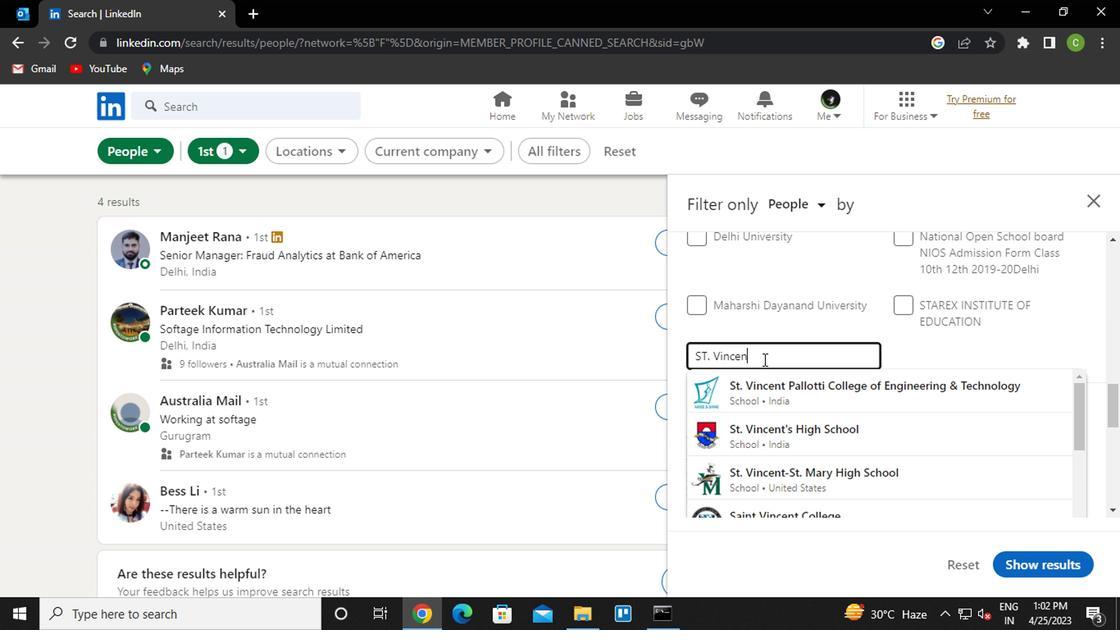 
Action: Mouse moved to (775, 392)
Screenshot: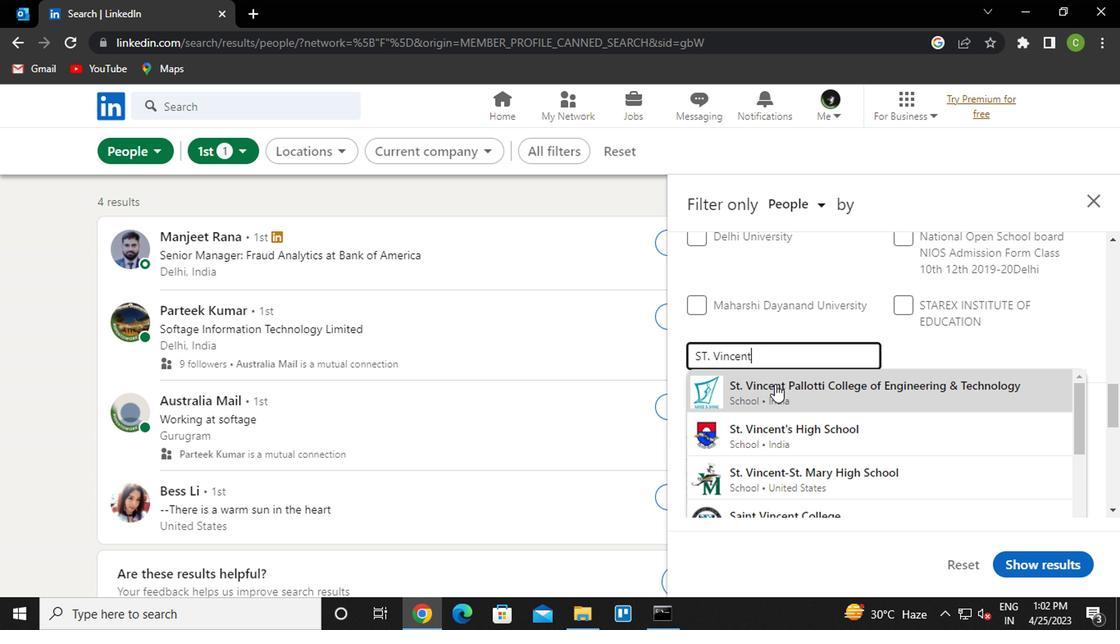 
Action: Mouse pressed left at (775, 392)
Screenshot: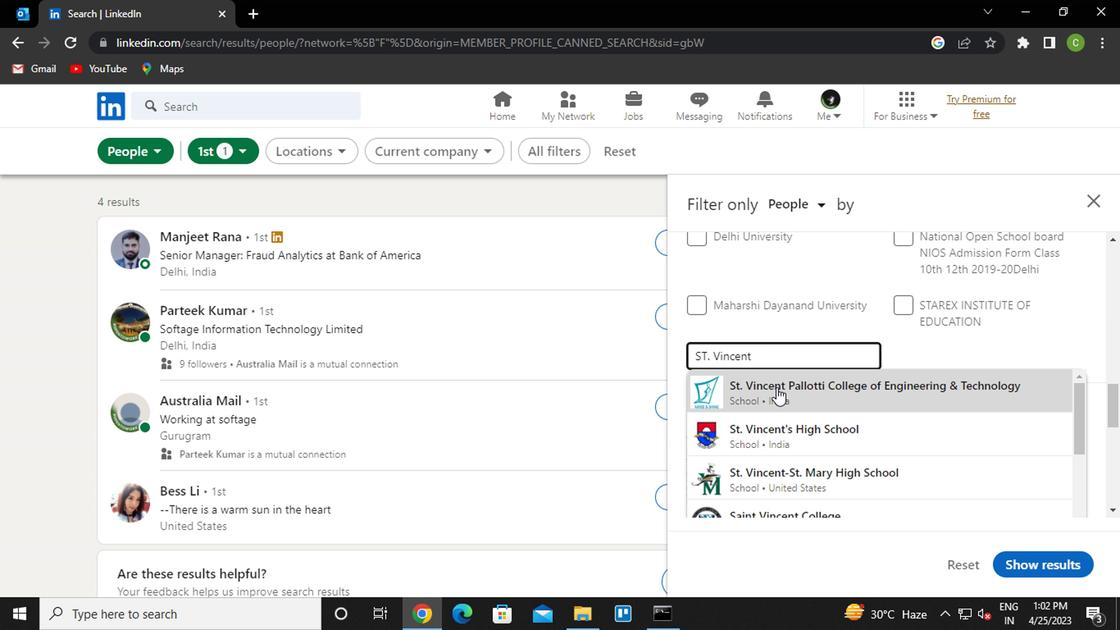 
Action: Mouse moved to (780, 391)
Screenshot: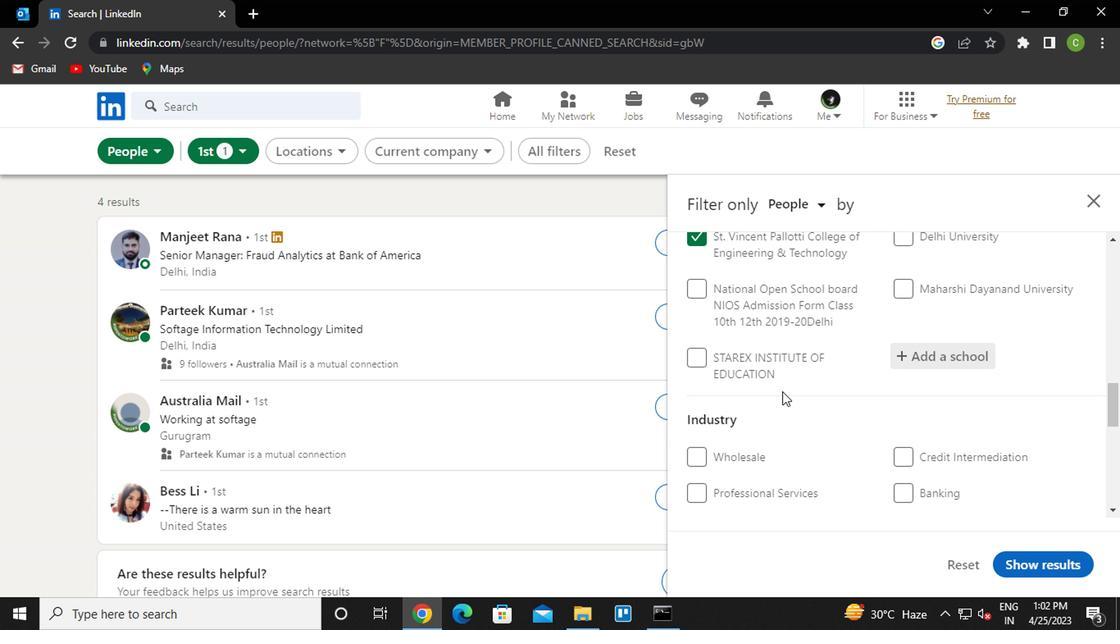 
Action: Mouse scrolled (780, 390) with delta (0, 0)
Screenshot: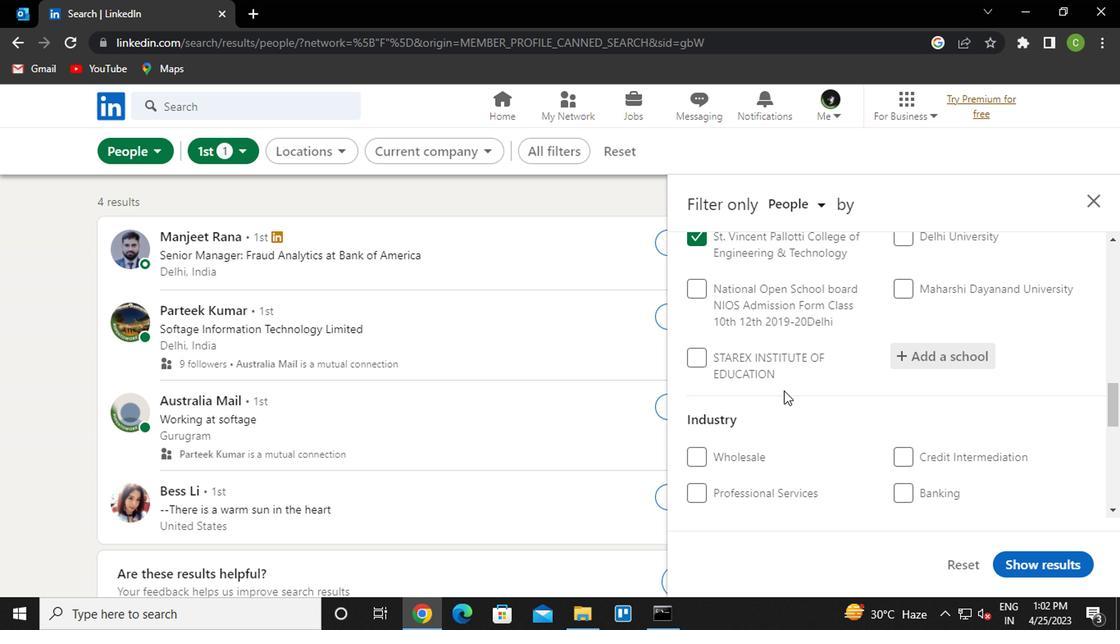 
Action: Mouse scrolled (780, 390) with delta (0, 0)
Screenshot: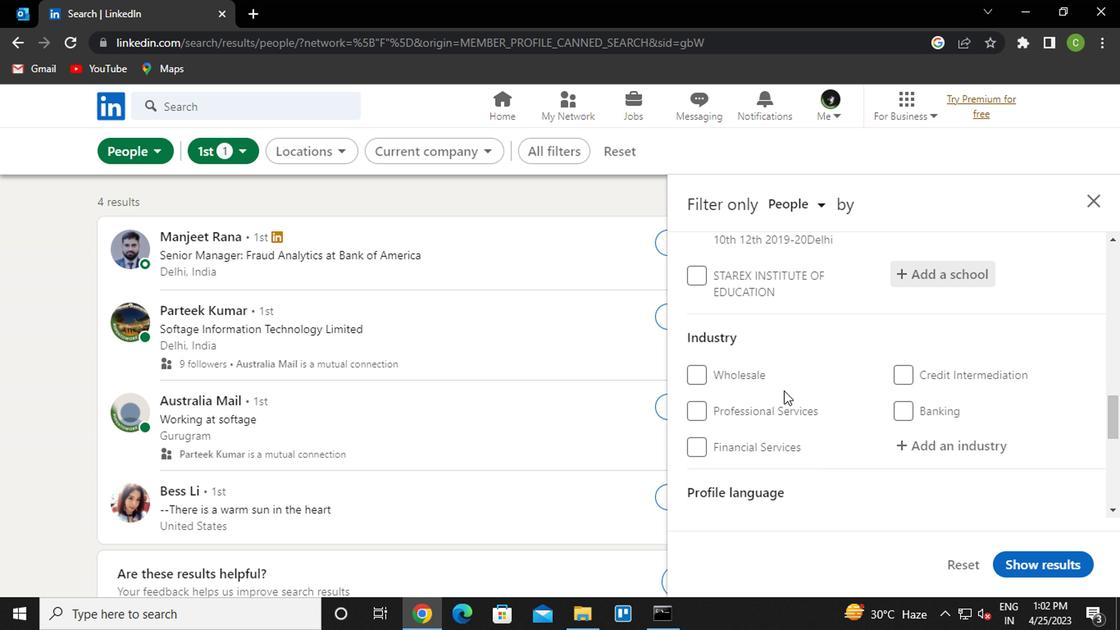 
Action: Mouse moved to (775, 399)
Screenshot: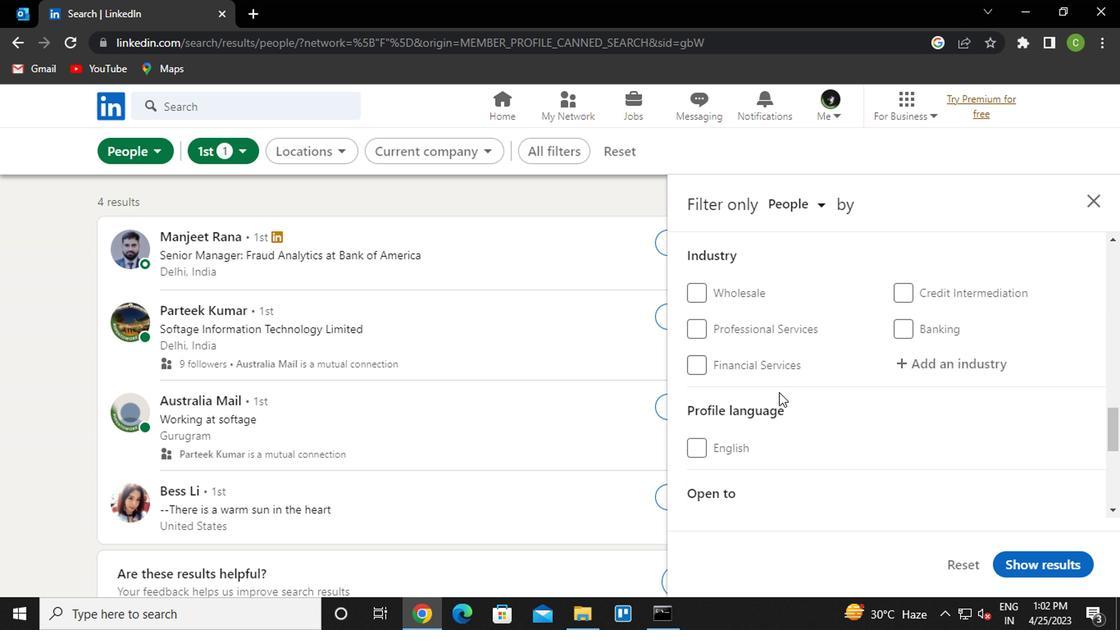 
Action: Mouse scrolled (775, 399) with delta (0, 0)
Screenshot: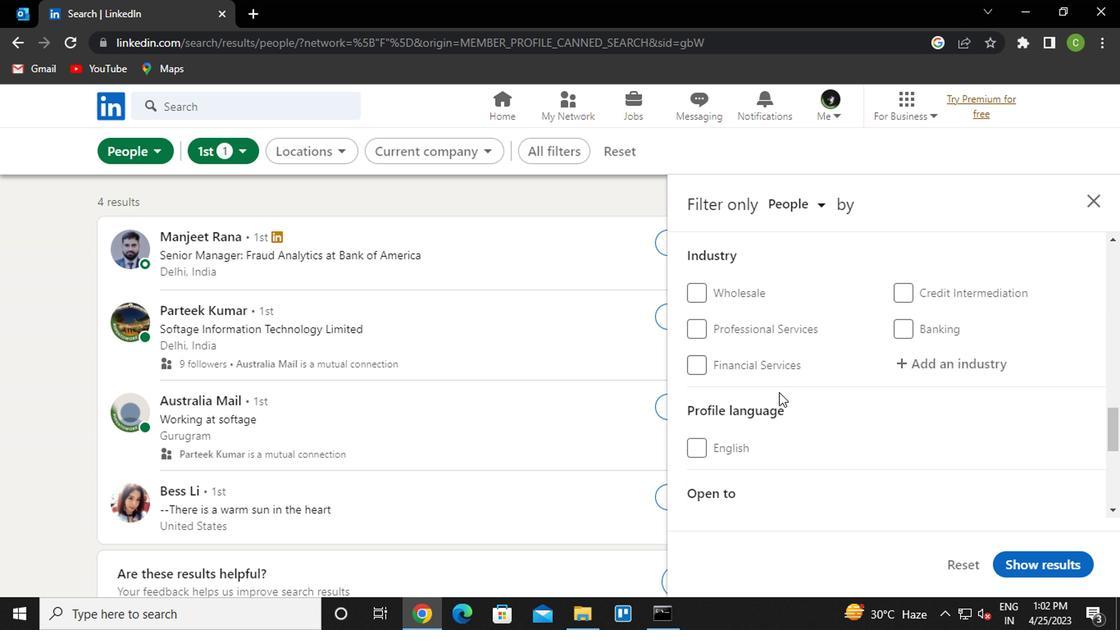 
Action: Mouse moved to (792, 432)
Screenshot: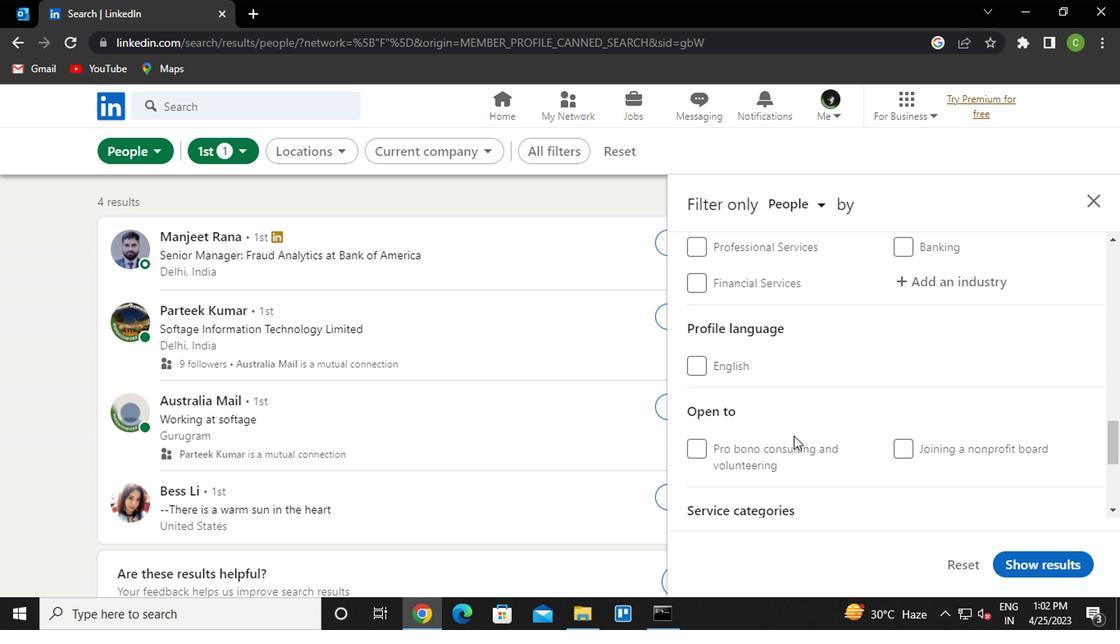 
Action: Mouse scrolled (792, 431) with delta (0, -1)
Screenshot: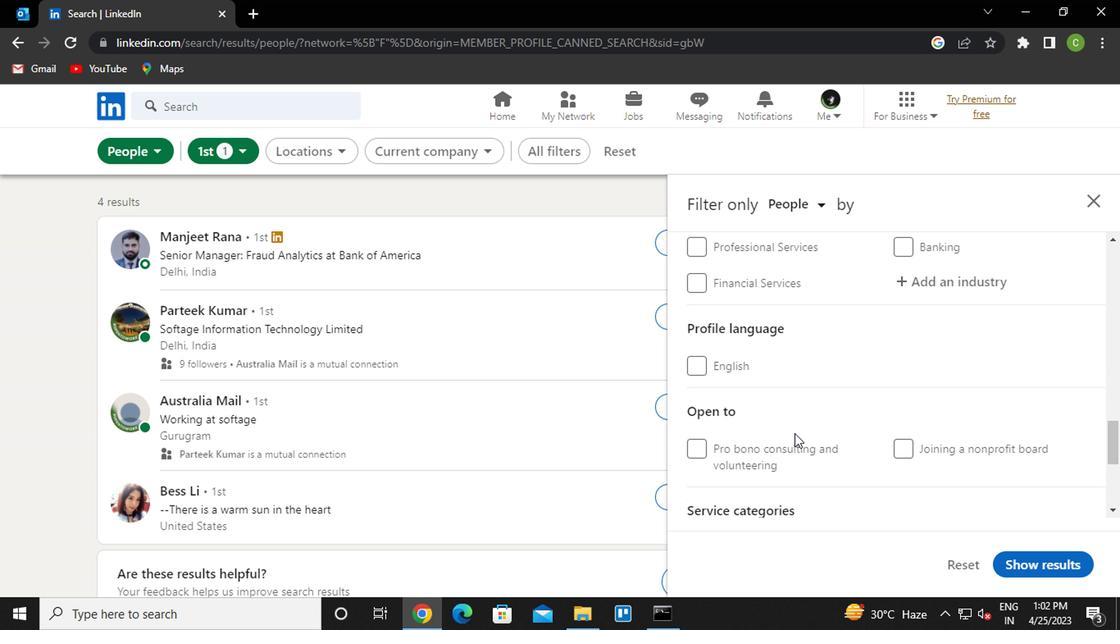 
Action: Mouse moved to (758, 459)
Screenshot: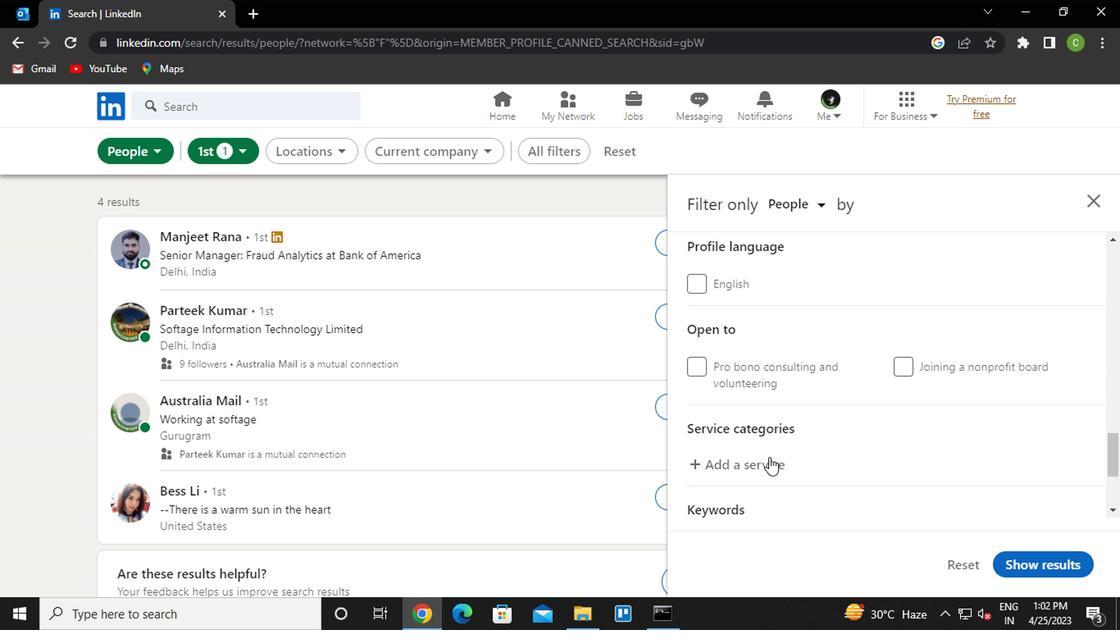 
Action: Mouse pressed left at (758, 459)
Screenshot: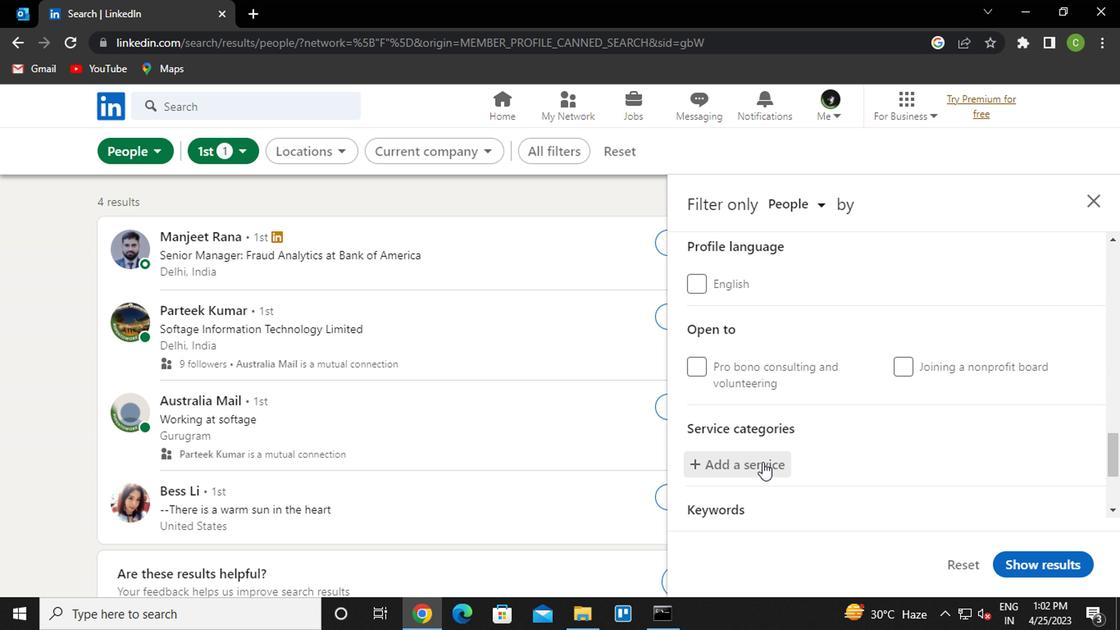 
Action: Mouse moved to (805, 408)
Screenshot: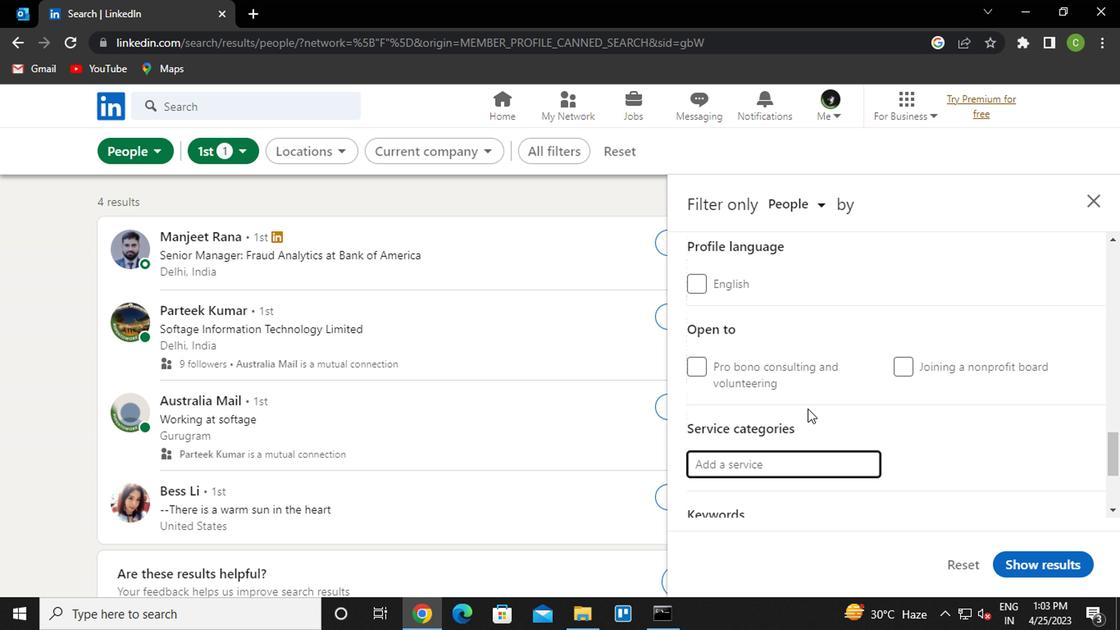 
Action: Key pressed <Key.caps_lock>N<Key.caps_lock>ATURE<Key.down><Key.enter>
Screenshot: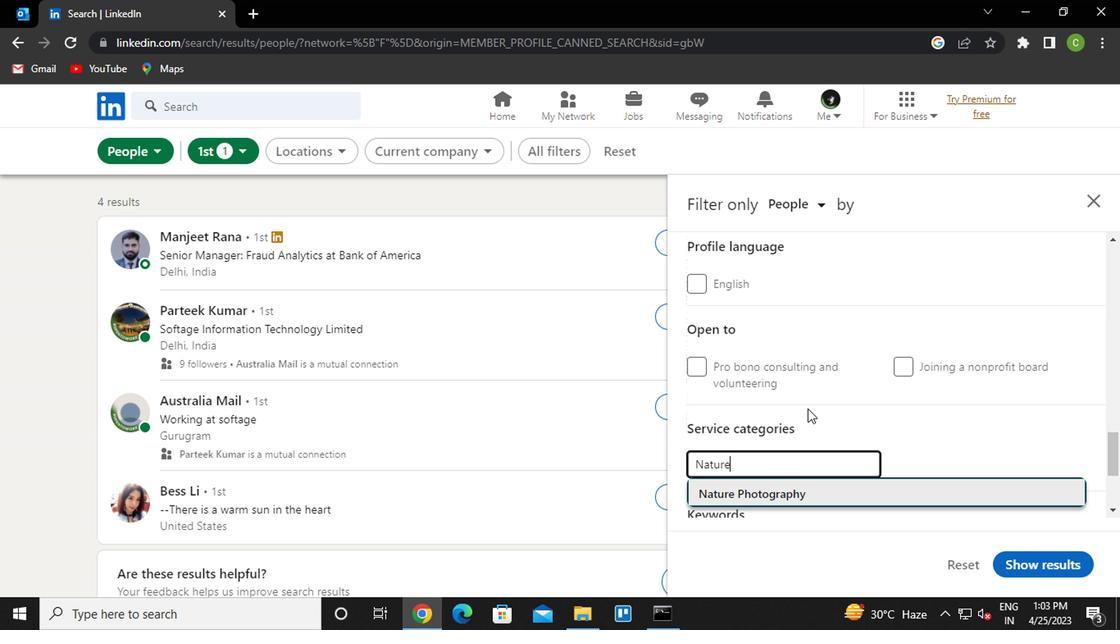 
Action: Mouse moved to (813, 404)
Screenshot: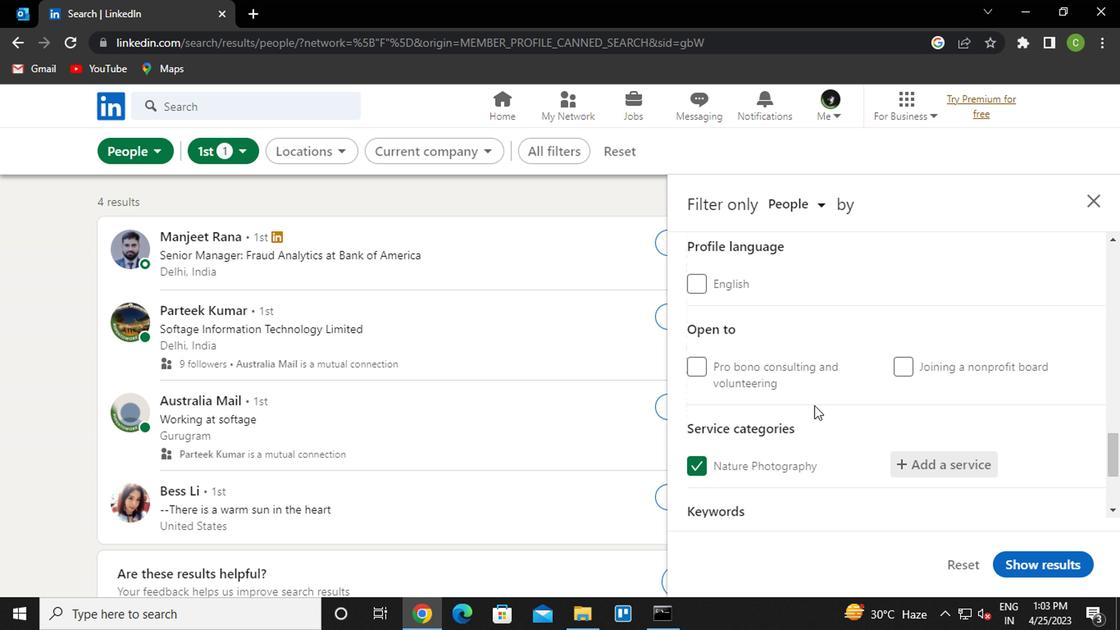 
Action: Mouse scrolled (813, 403) with delta (0, 0)
Screenshot: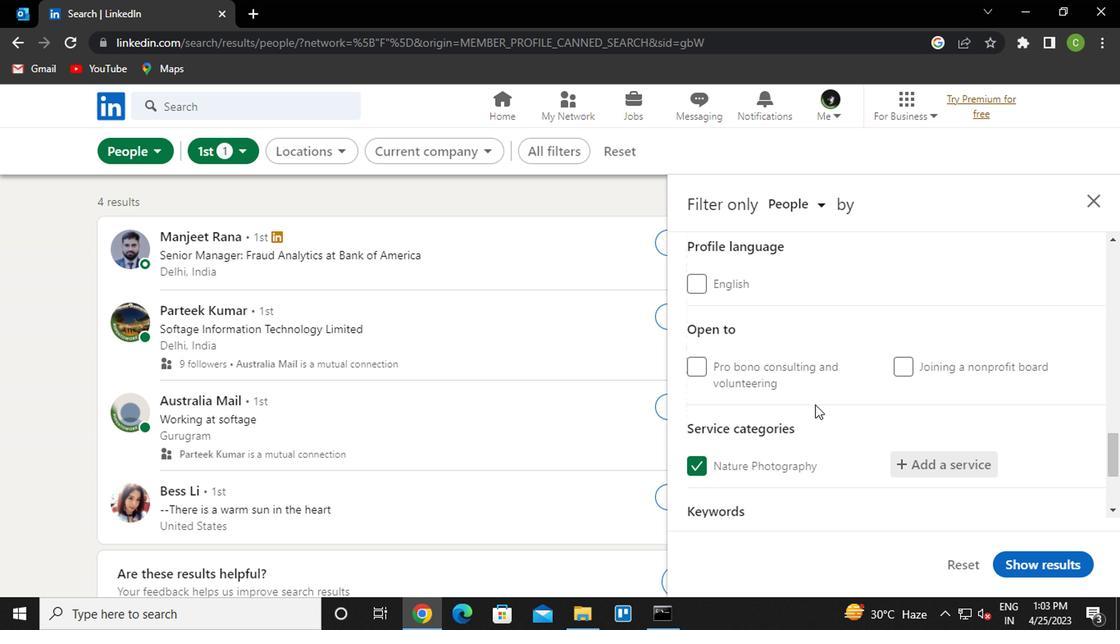 
Action: Mouse moved to (810, 412)
Screenshot: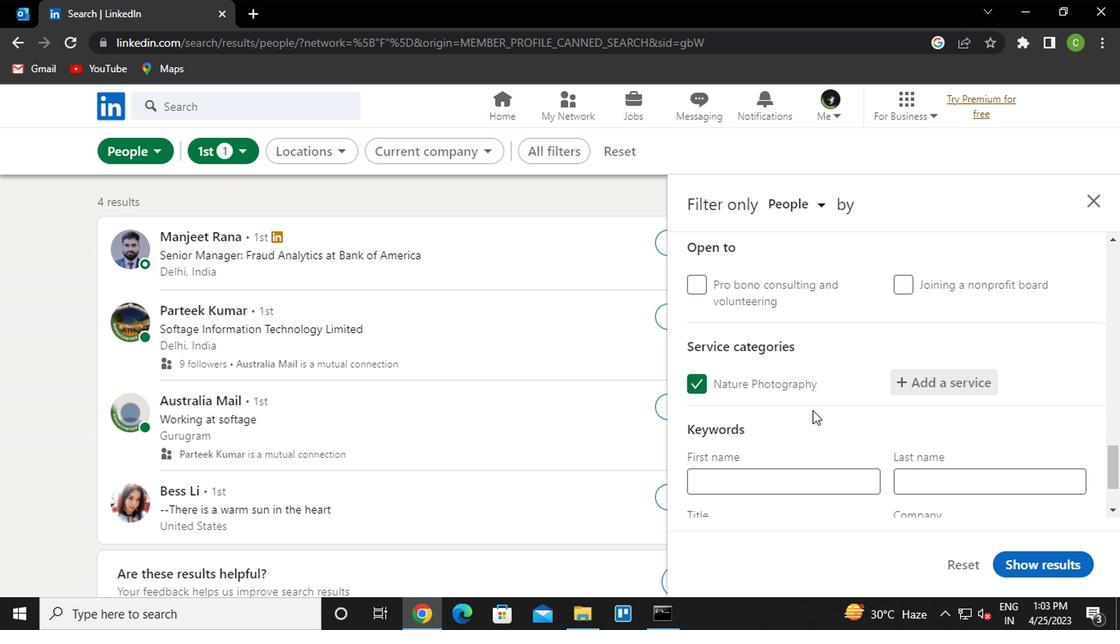 
Action: Mouse scrolled (810, 412) with delta (0, 0)
Screenshot: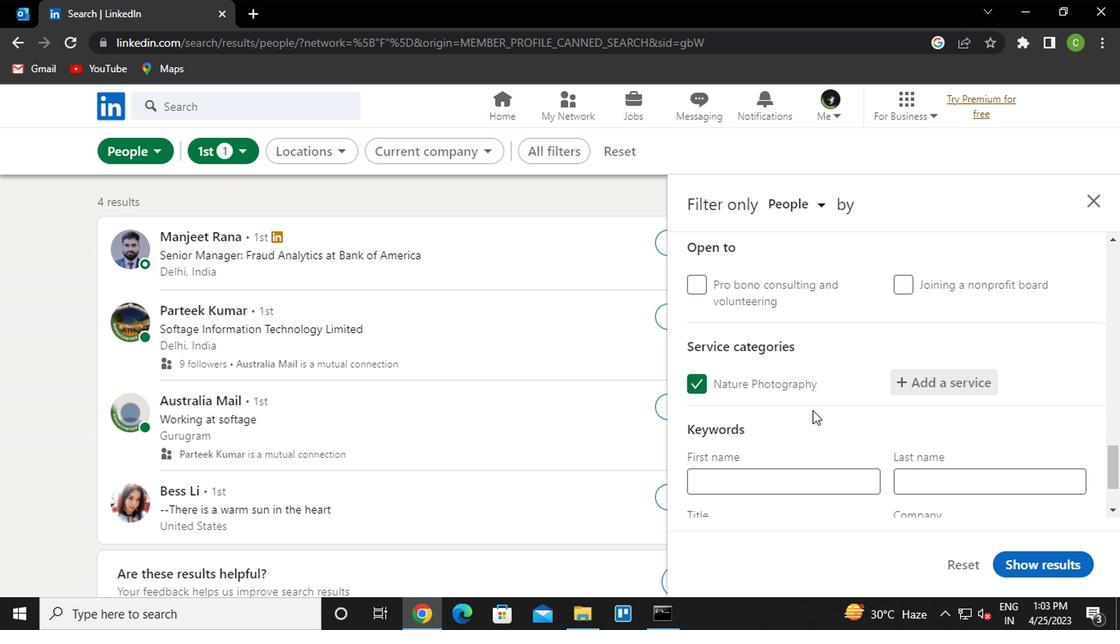 
Action: Mouse moved to (811, 412)
Screenshot: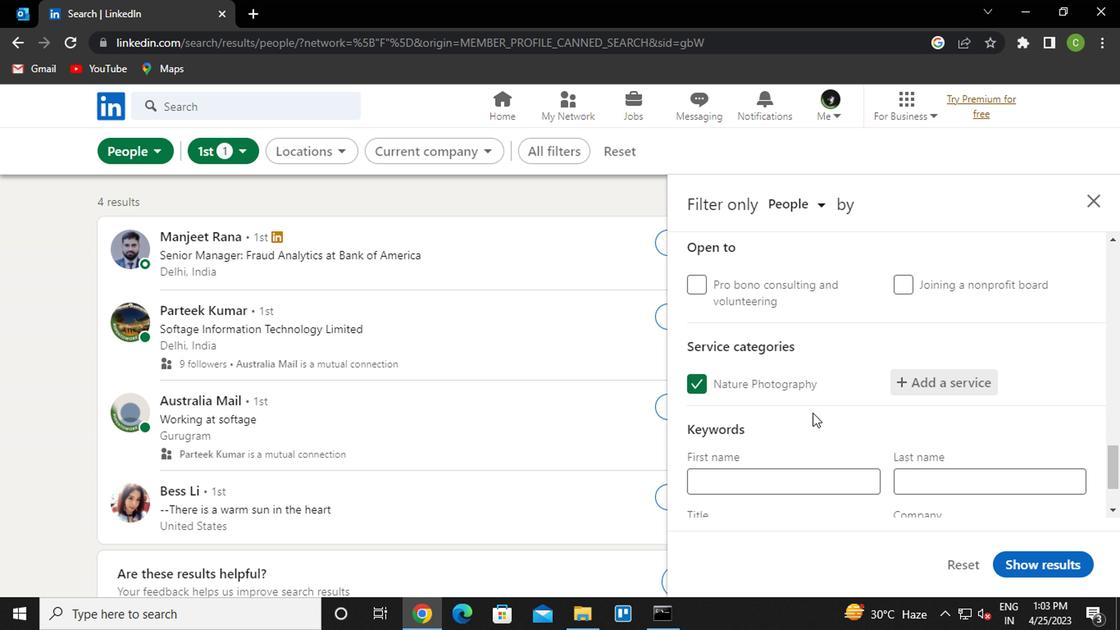 
Action: Mouse scrolled (811, 412) with delta (0, 0)
Screenshot: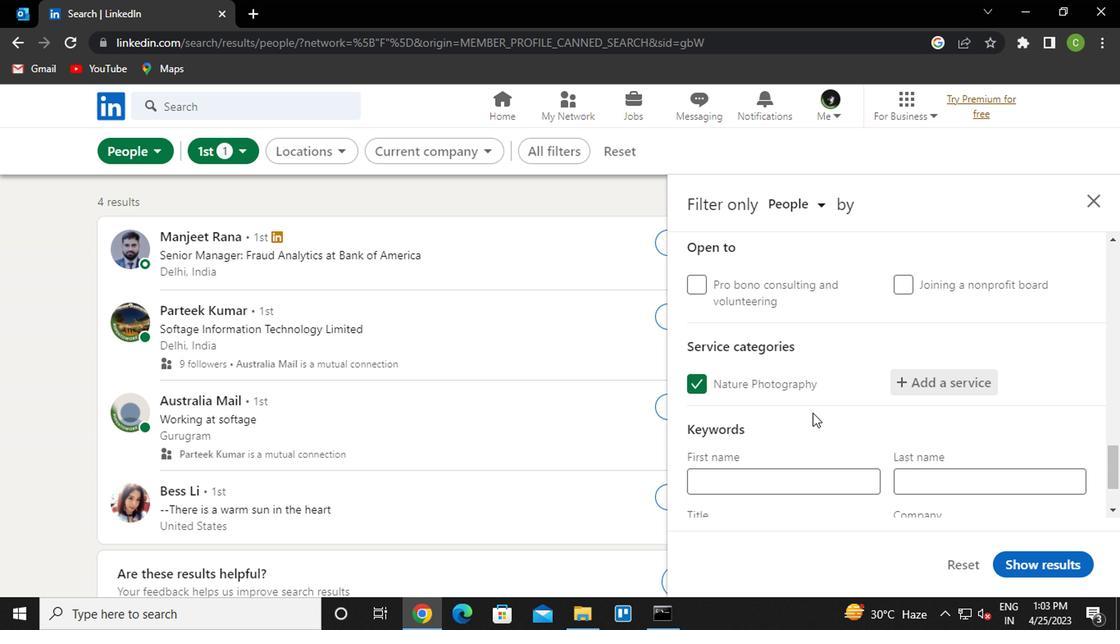 
Action: Mouse moved to (792, 448)
Screenshot: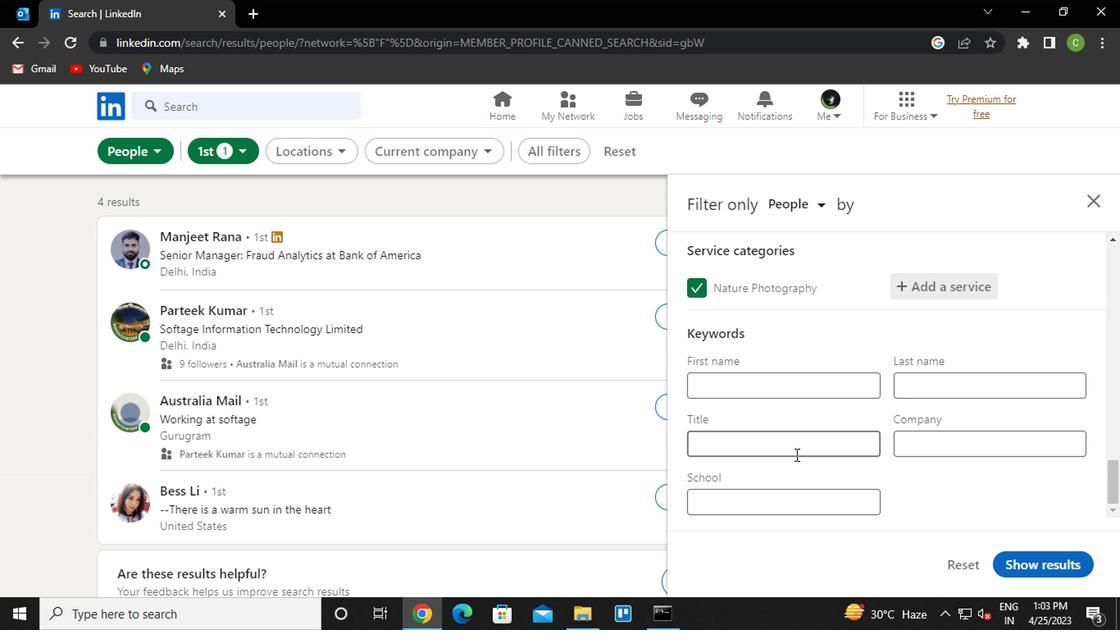 
Action: Mouse pressed left at (792, 448)
Screenshot: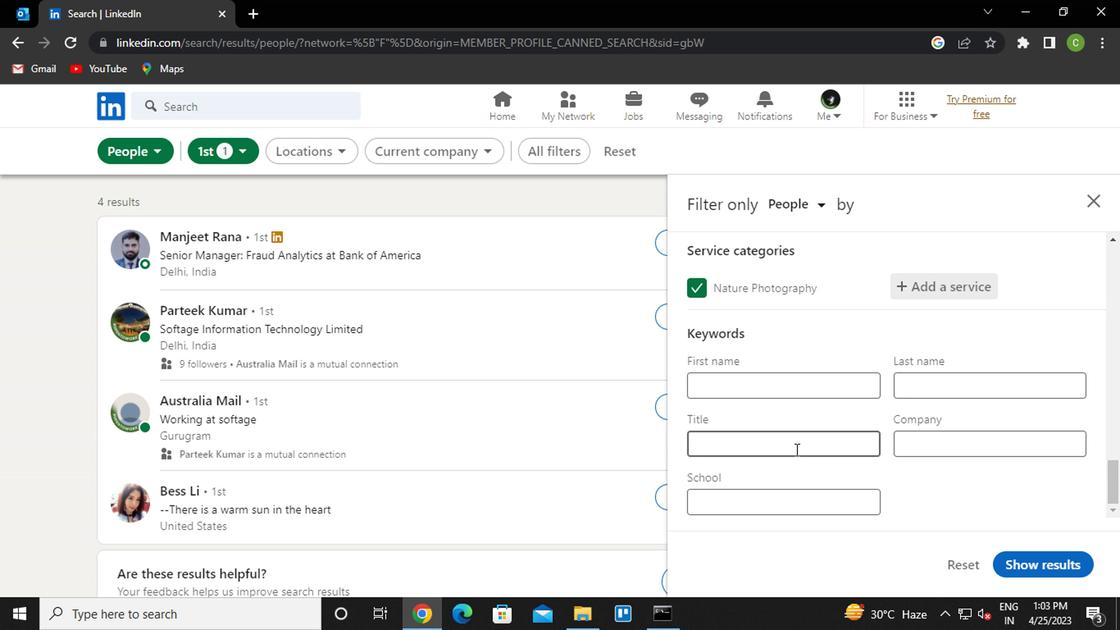 
Action: Mouse moved to (784, 453)
Screenshot: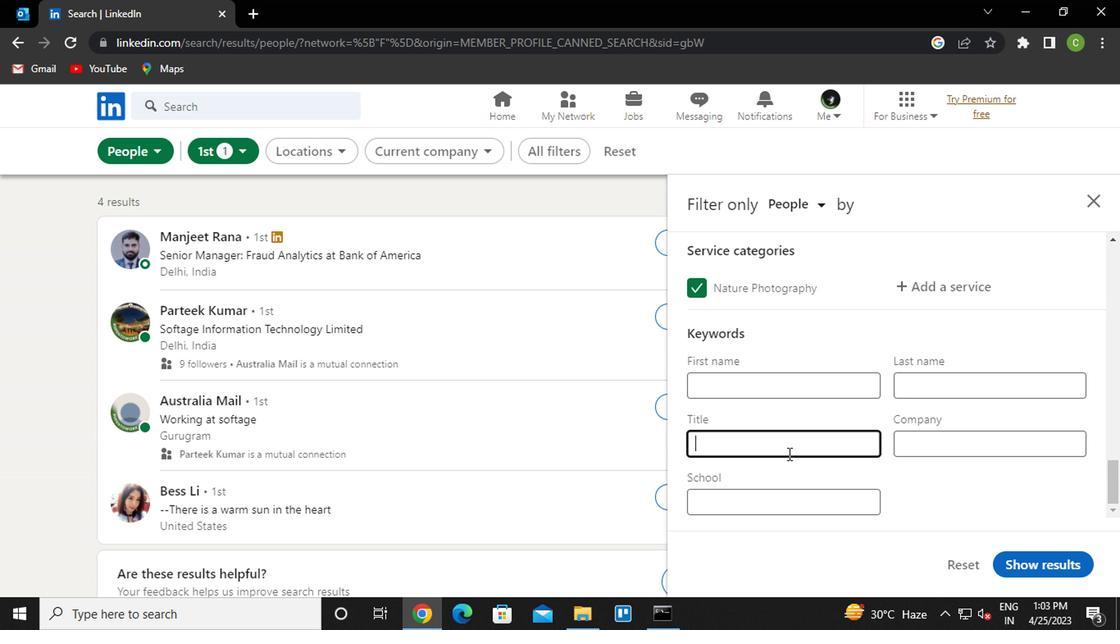 
Action: Key pressed <Key.caps_lock>M<Key.caps_lock>ISCELLANEOUS<Key.space><Key.caps_lock>S<Key.caps_lock>TAFF
Screenshot: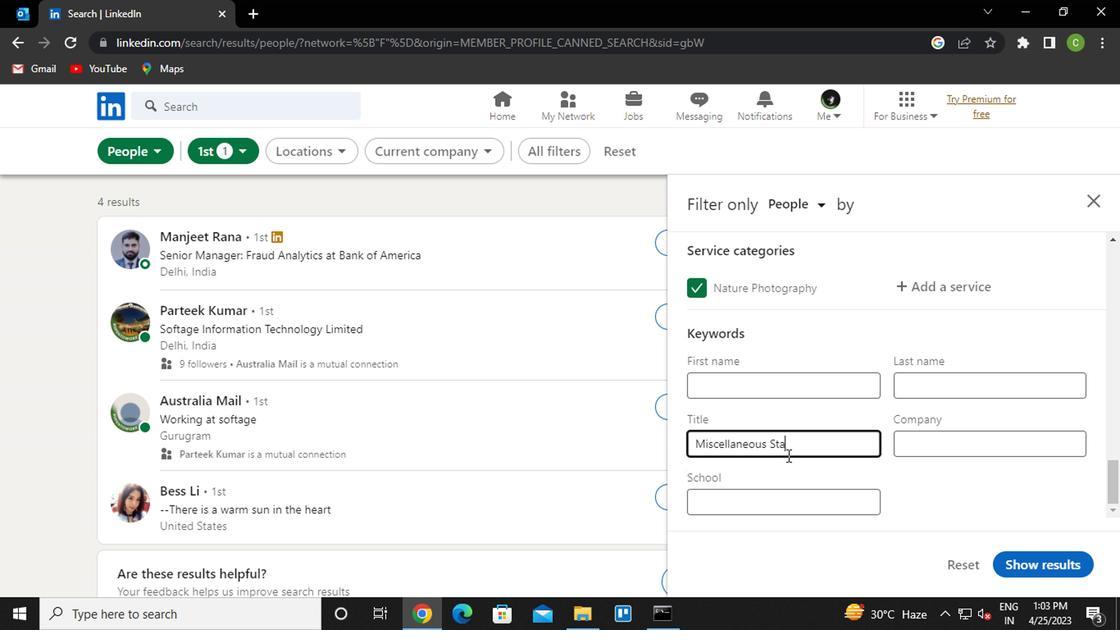 
Action: Mouse moved to (1016, 566)
Screenshot: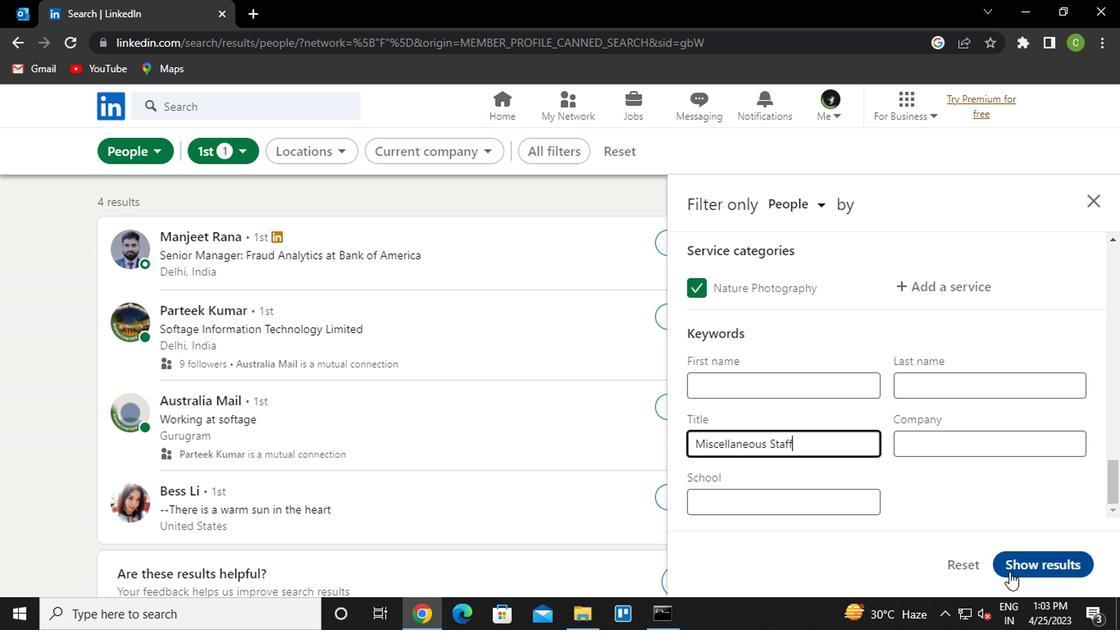 
Action: Mouse pressed left at (1016, 566)
Screenshot: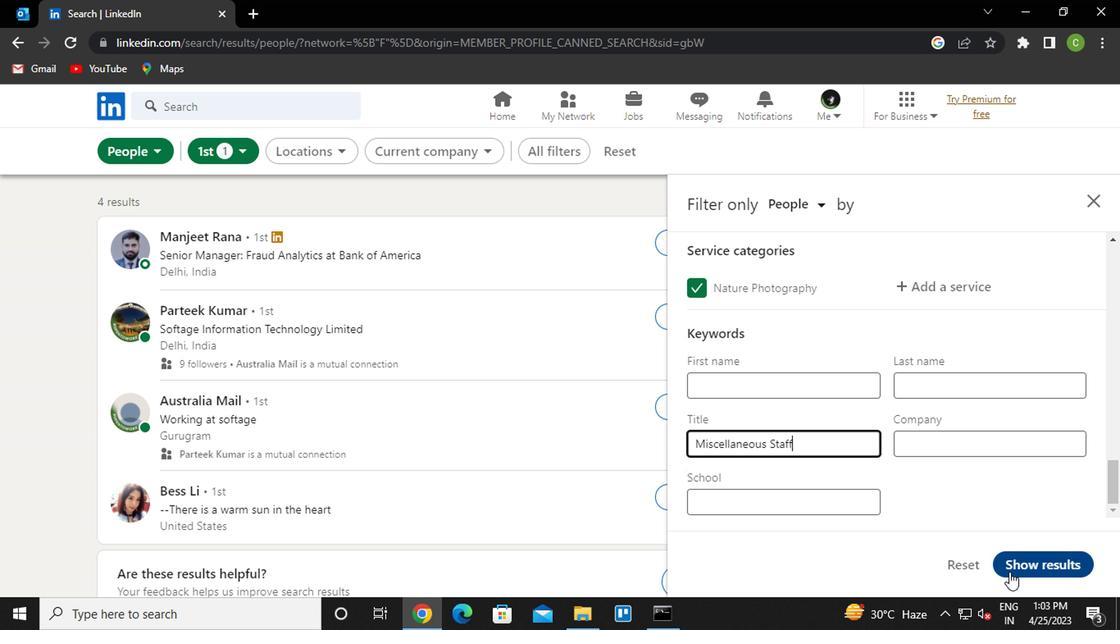 
Action: Mouse moved to (605, 587)
Screenshot: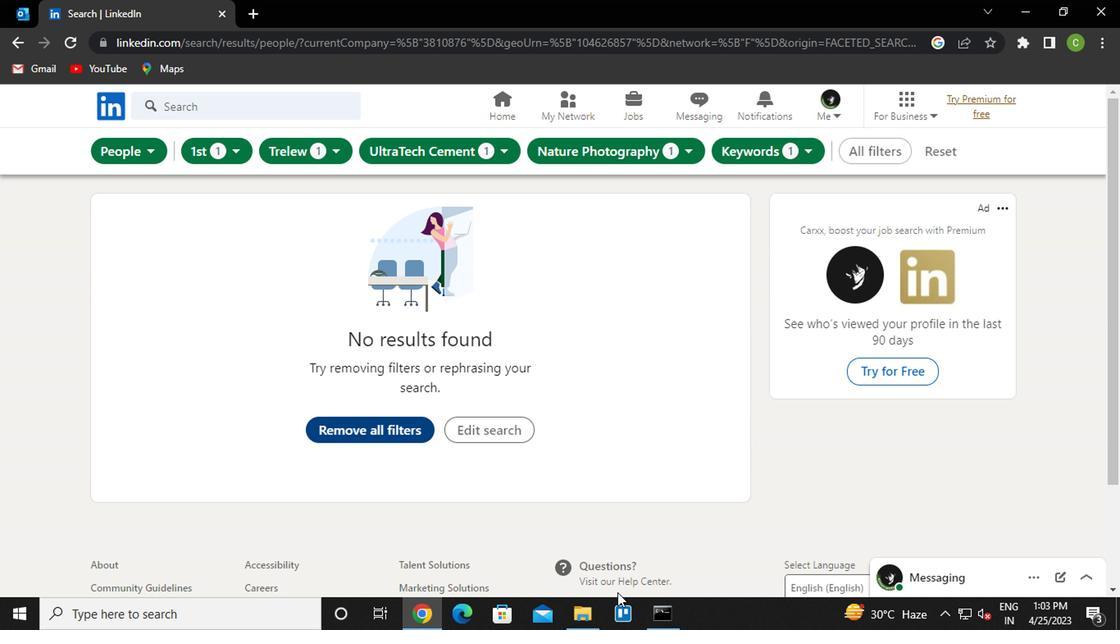 
